 Task: Select Beauty. Add to cart, from Victoria''s Secret_x000D_
 for 3451 Chapel Oaks Dr, Unit 404, Building 4, Coppell, Texas 75019, Cell Number 6807042056, following items : Fine Fragrance Mist Bare (8.4 oz)_x000D_
 - 1, Fine Fragrance Mist Tease Candy Noir (8.4 oz)_x000D_
 - 1, Fine Fragrance Mist Bare (8.4 oz)_x000D_
 - 1, Victoria''s Secret Lacie Hiphugger Sweet Praline Panty (Medium)_x000D_
 - 1, Fine Fragrance Lotion Bombshell Intense (8.4 oz)_x000D_
 - 2
Action: Mouse moved to (919, 103)
Screenshot: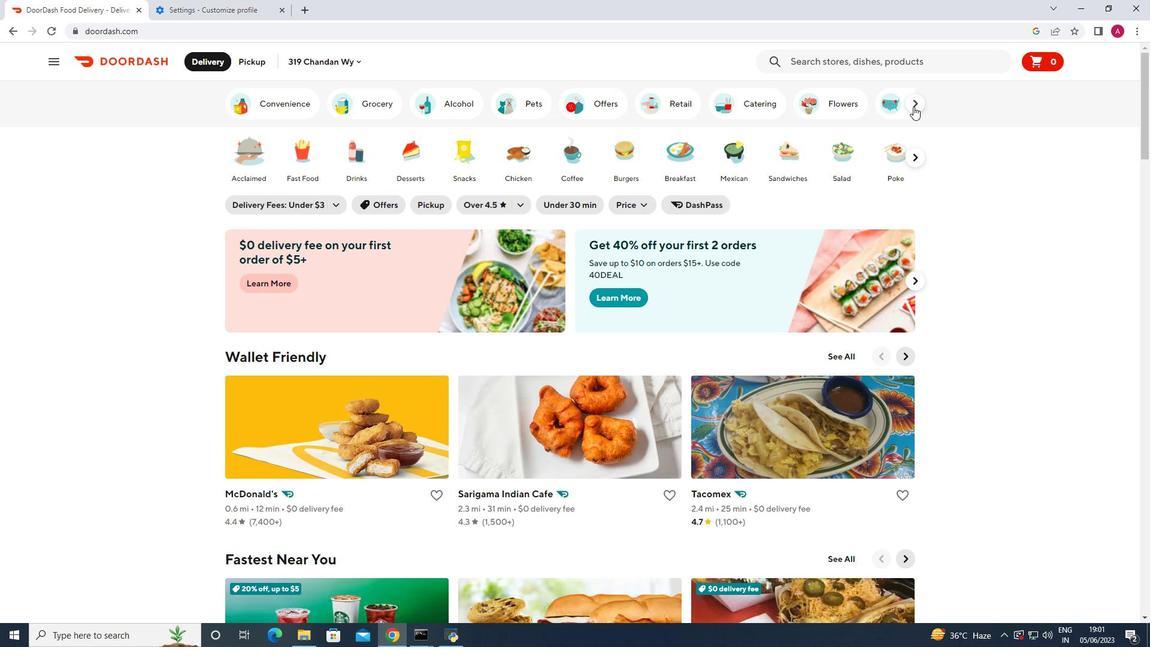 
Action: Mouse pressed left at (919, 103)
Screenshot: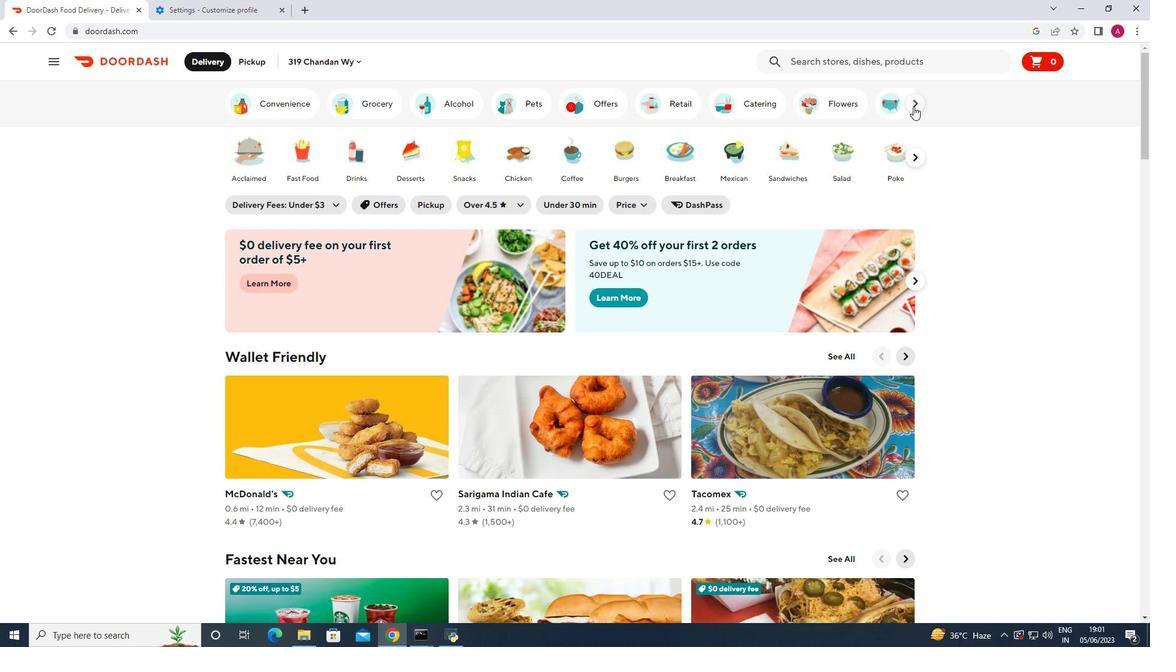 
Action: Mouse moved to (720, 97)
Screenshot: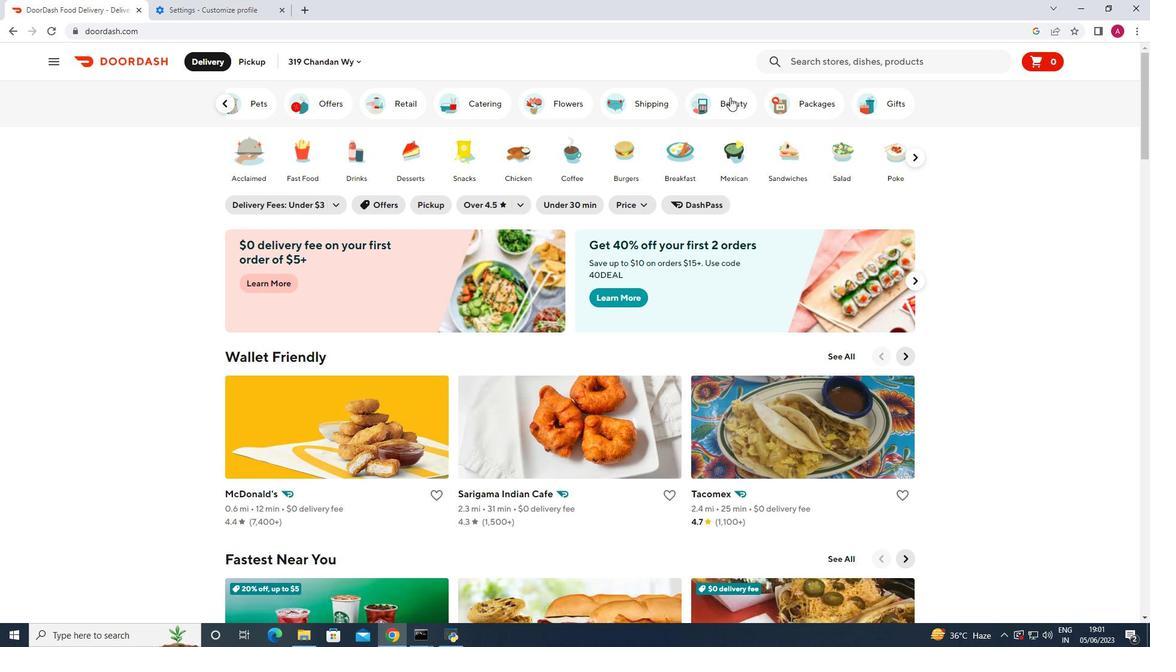 
Action: Mouse pressed left at (720, 97)
Screenshot: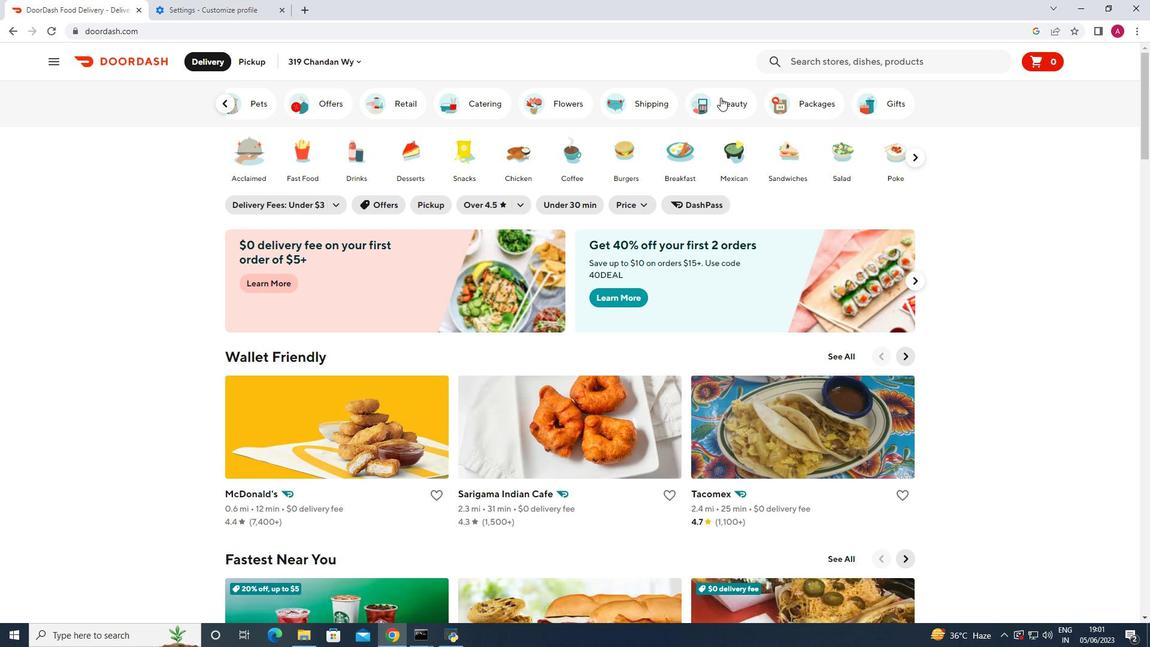 
Action: Mouse moved to (690, 101)
Screenshot: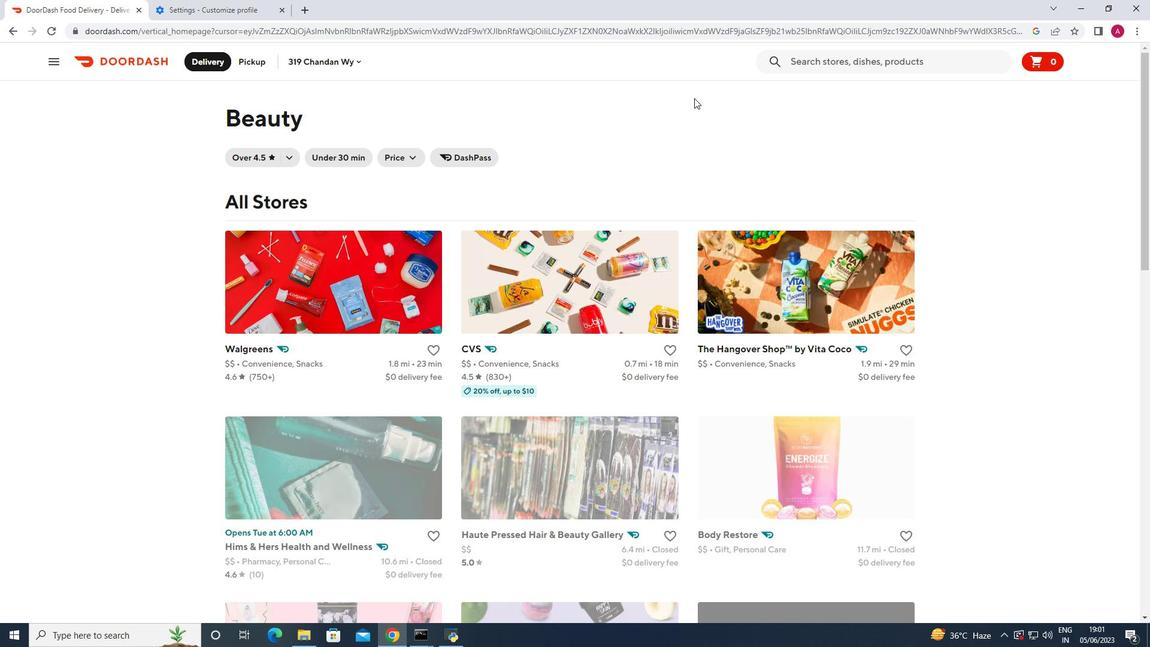 
Action: Mouse scrolled (690, 101) with delta (0, 0)
Screenshot: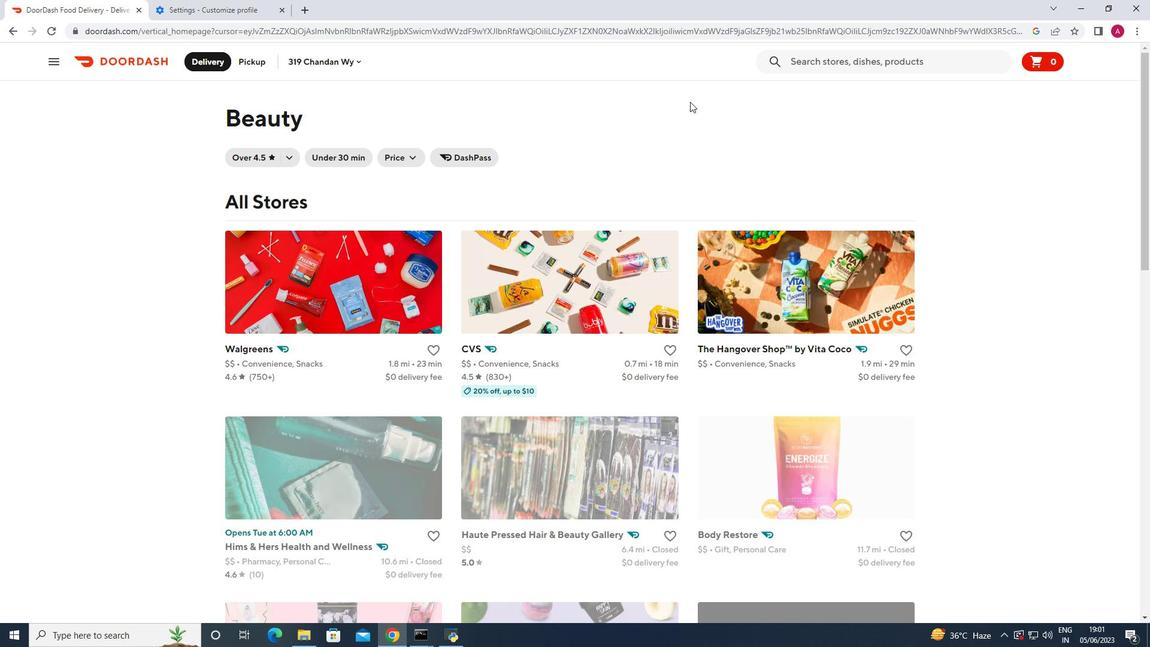 
Action: Mouse scrolled (690, 101) with delta (0, 0)
Screenshot: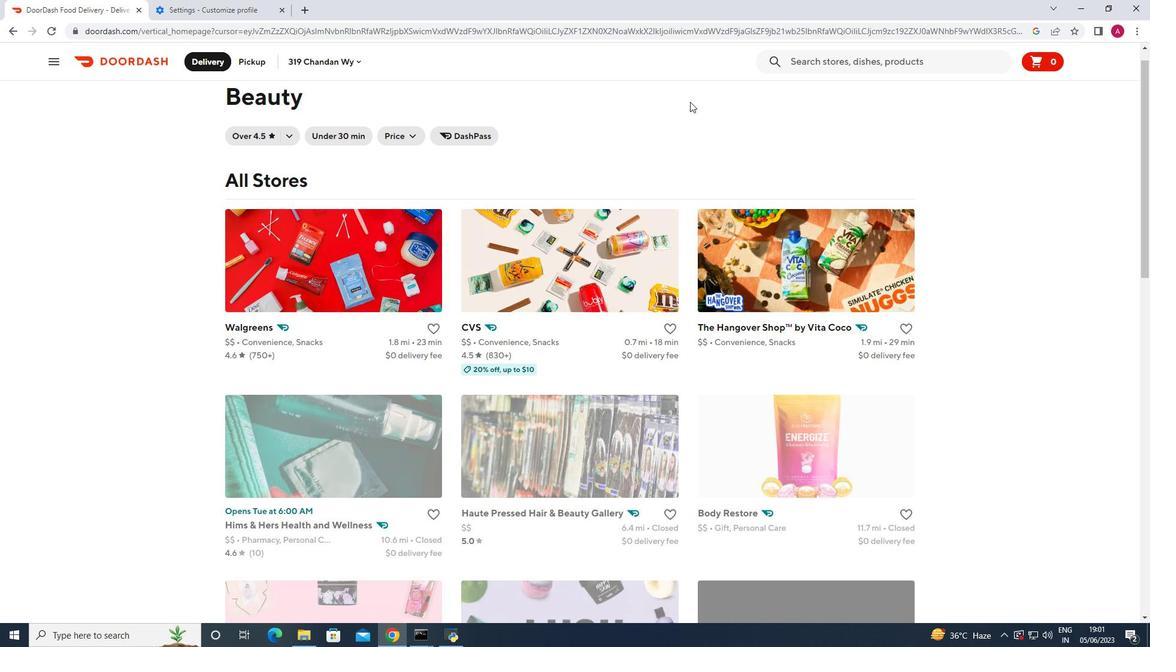 
Action: Mouse scrolled (690, 101) with delta (0, 0)
Screenshot: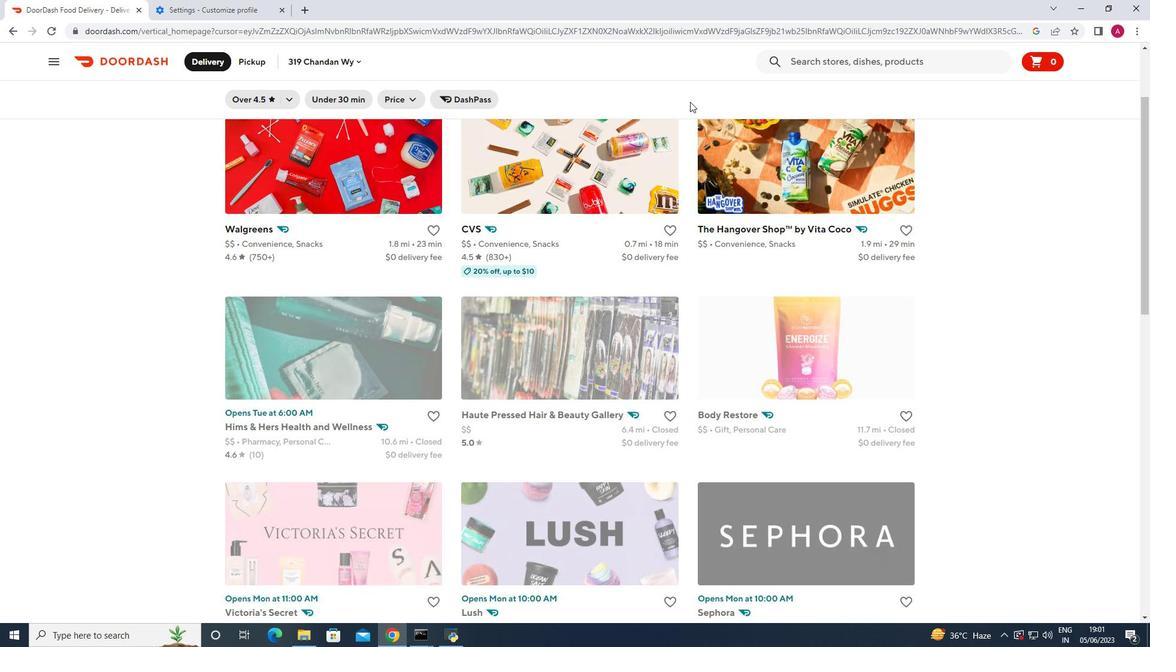 
Action: Mouse scrolled (690, 101) with delta (0, 0)
Screenshot: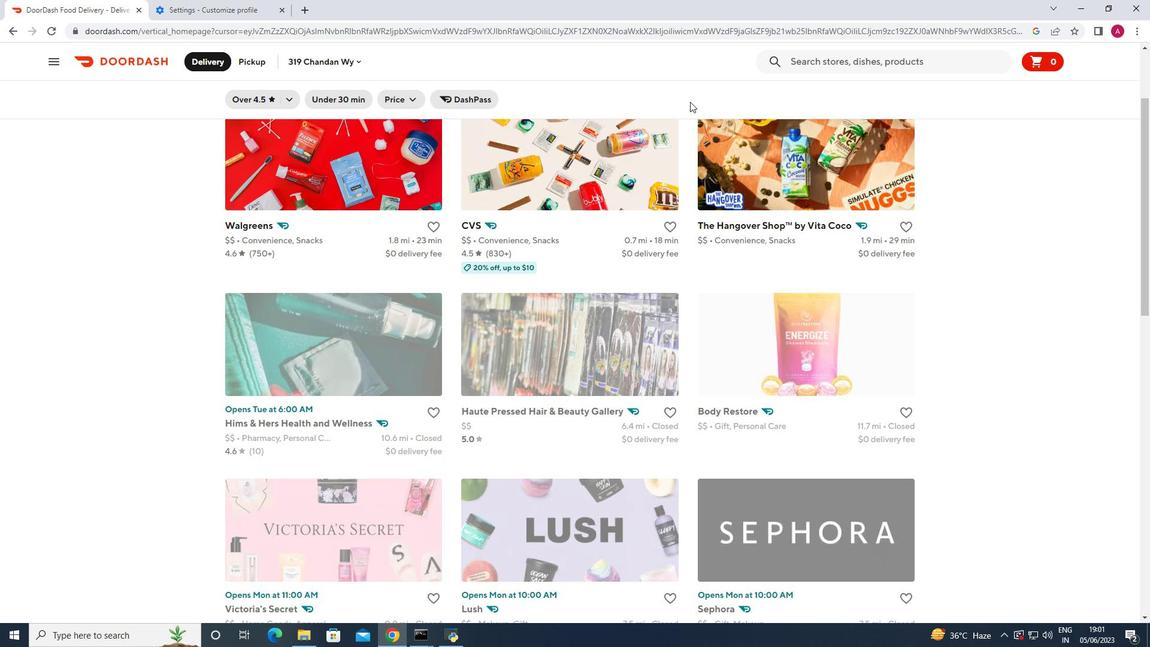 
Action: Mouse scrolled (690, 102) with delta (0, 0)
Screenshot: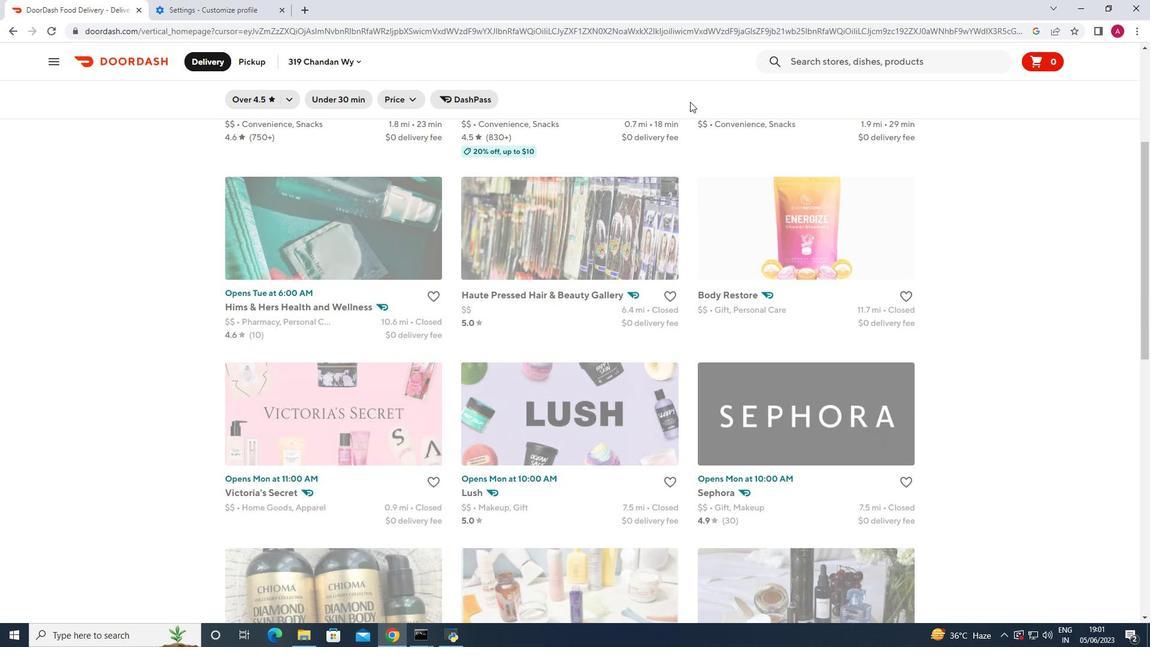 
Action: Mouse scrolled (690, 101) with delta (0, 0)
Screenshot: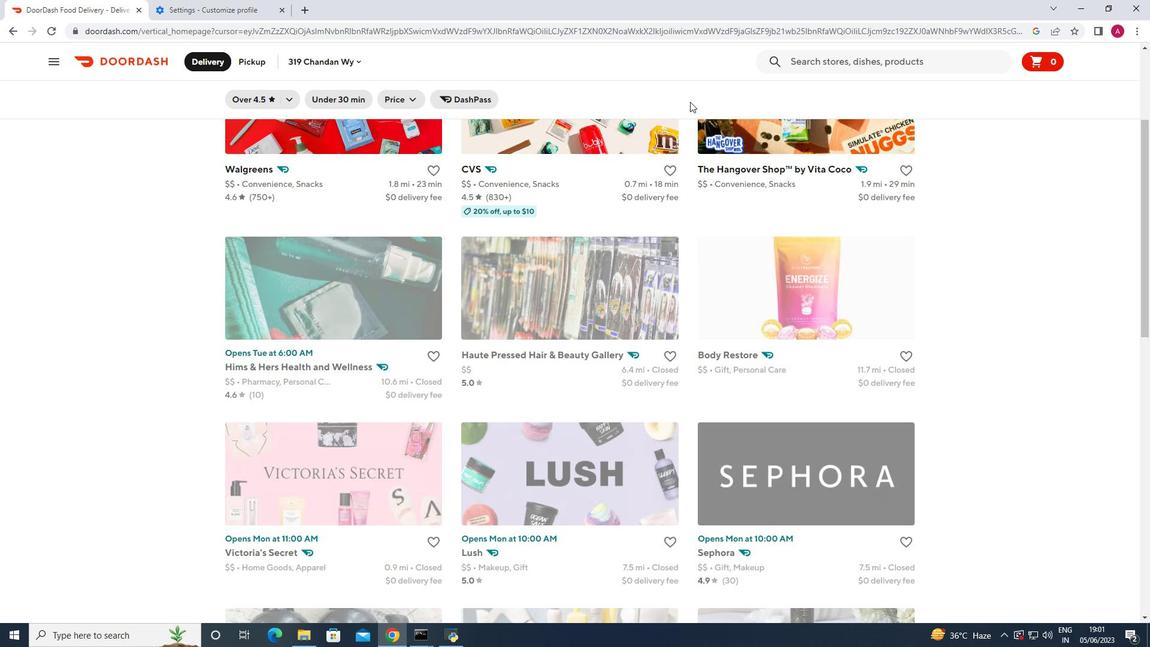 
Action: Mouse scrolled (690, 101) with delta (0, 0)
Screenshot: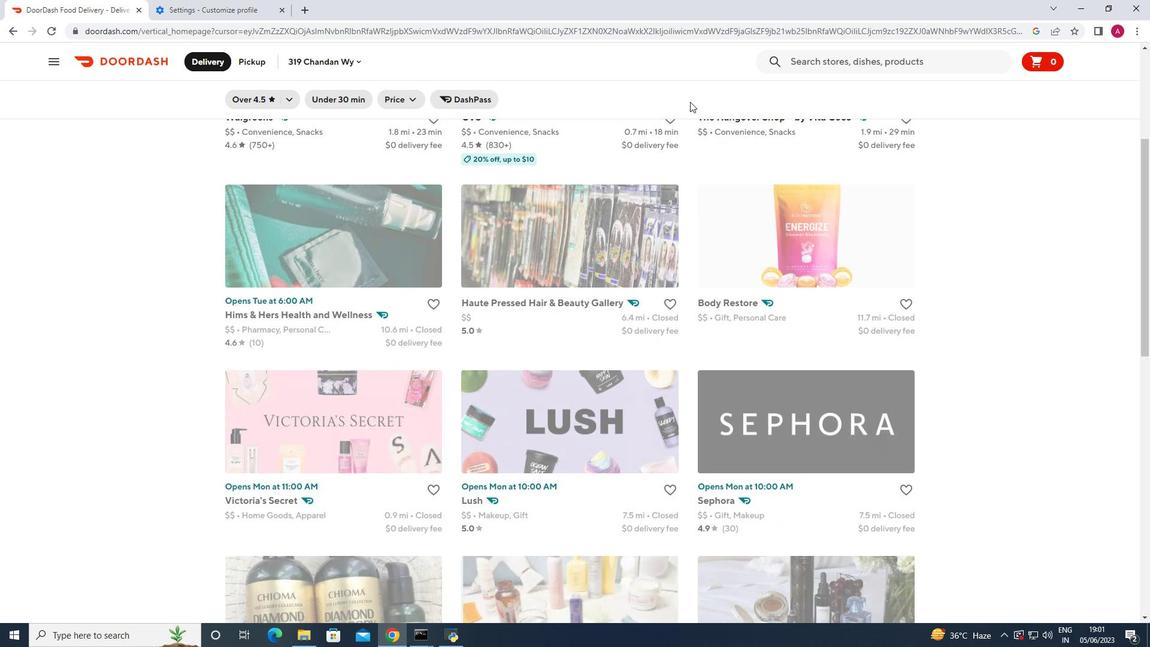 
Action: Mouse moved to (351, 371)
Screenshot: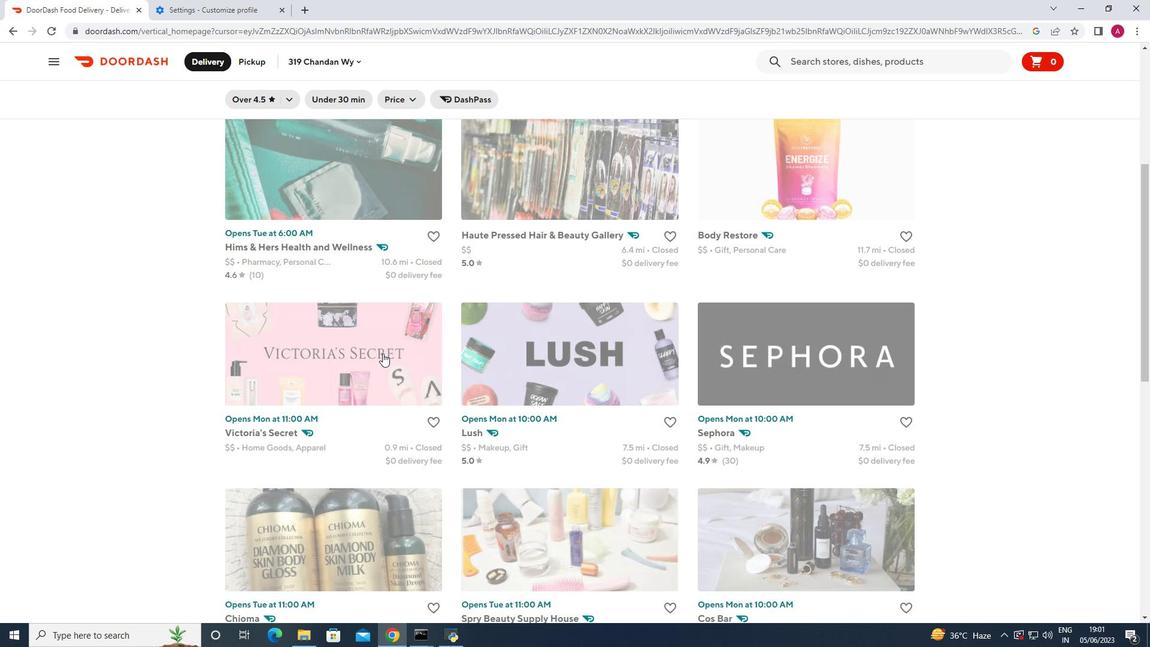 
Action: Mouse pressed left at (351, 371)
Screenshot: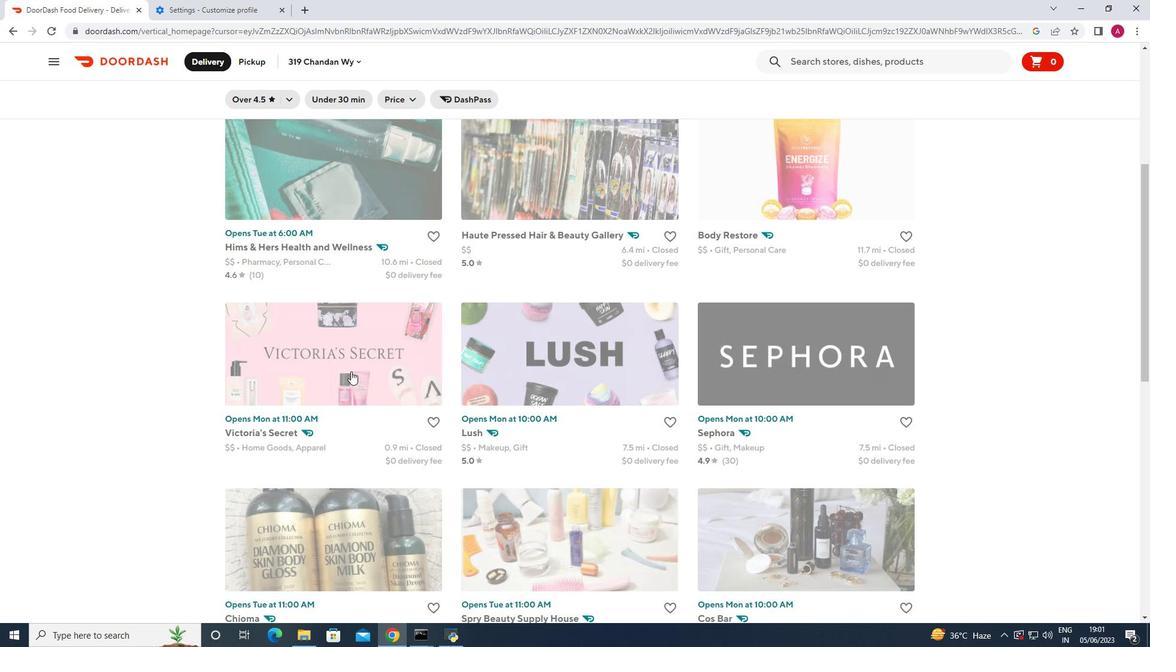 
Action: Mouse moved to (248, 61)
Screenshot: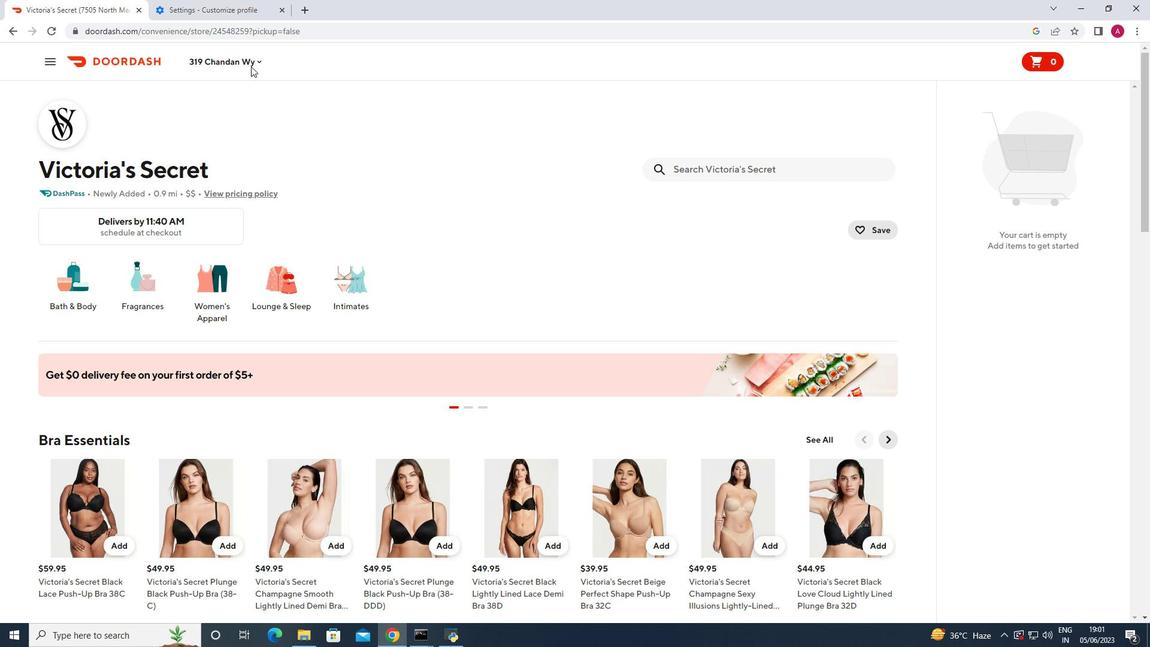 
Action: Mouse pressed left at (248, 61)
Screenshot: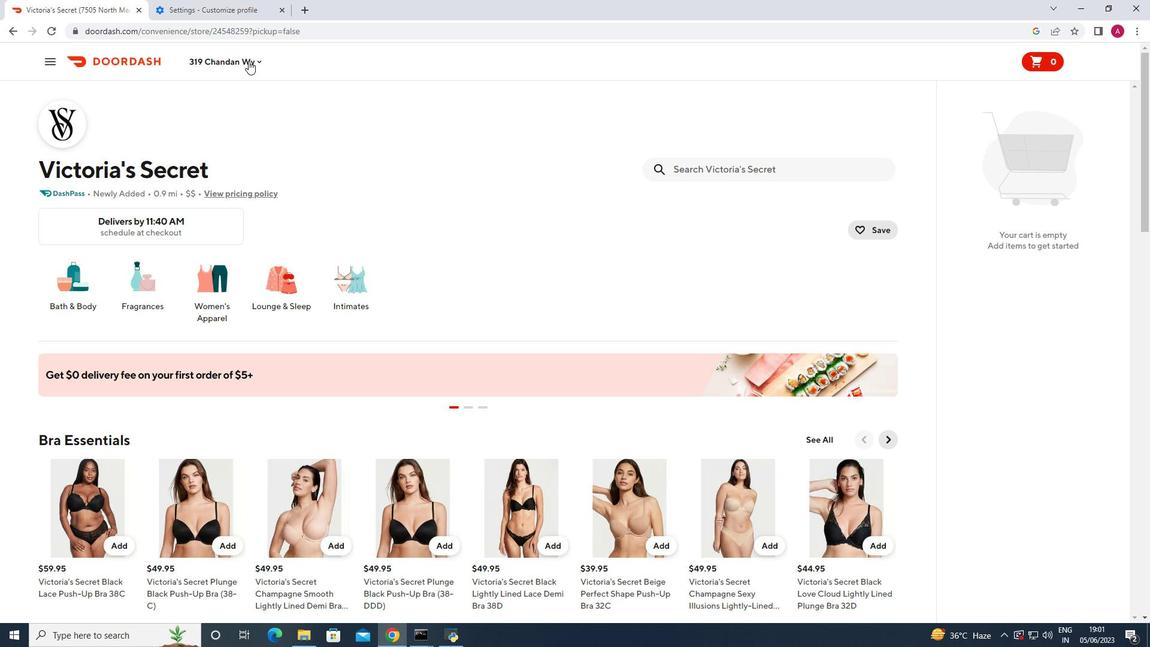 
Action: Mouse moved to (235, 109)
Screenshot: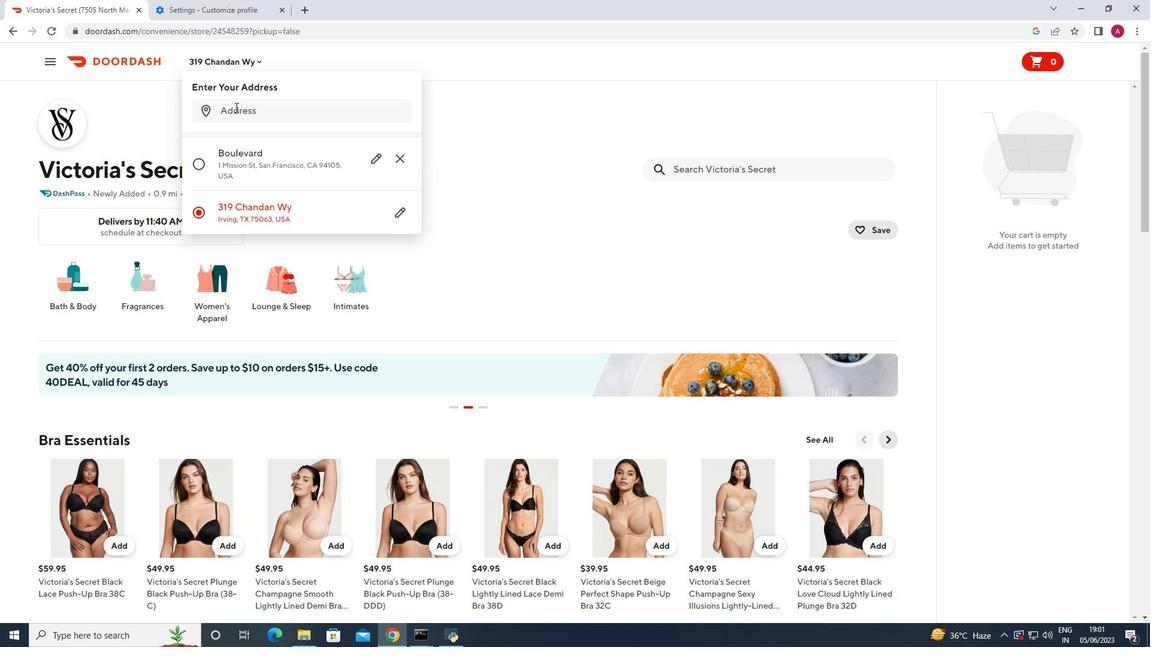 
Action: Mouse pressed left at (235, 109)
Screenshot: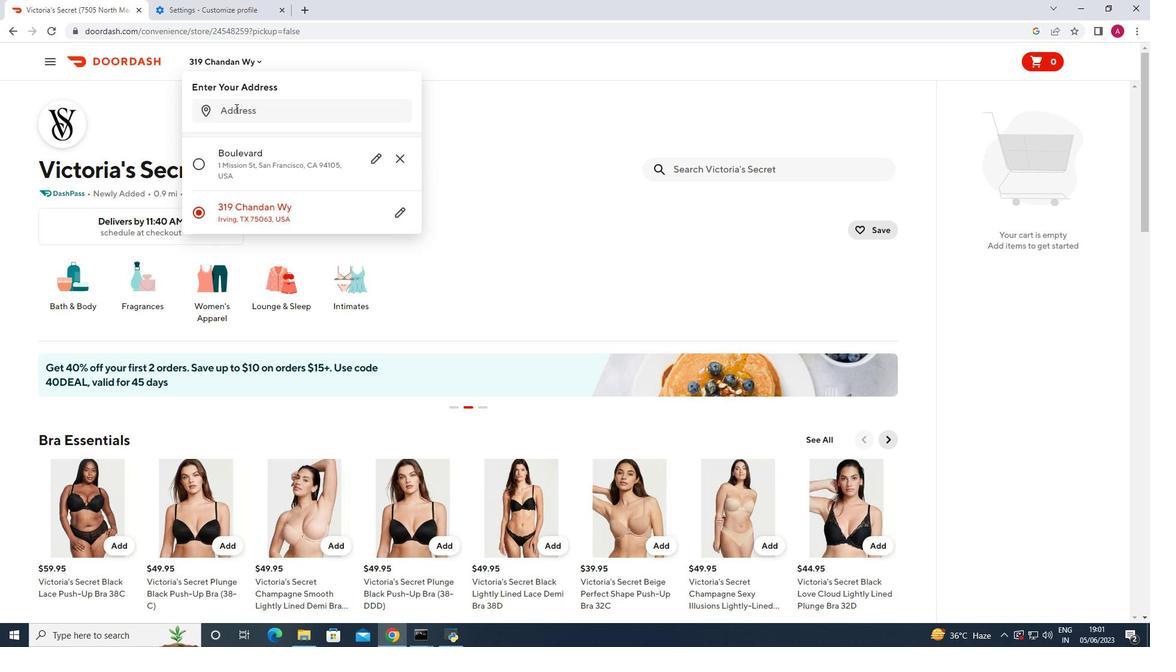 
Action: Key pressed 3451<Key.space>chapel<Key.space>oaks<Key.space>dr<Key.space>unit<Key.space>404<Key.space><Key.enter>
Screenshot: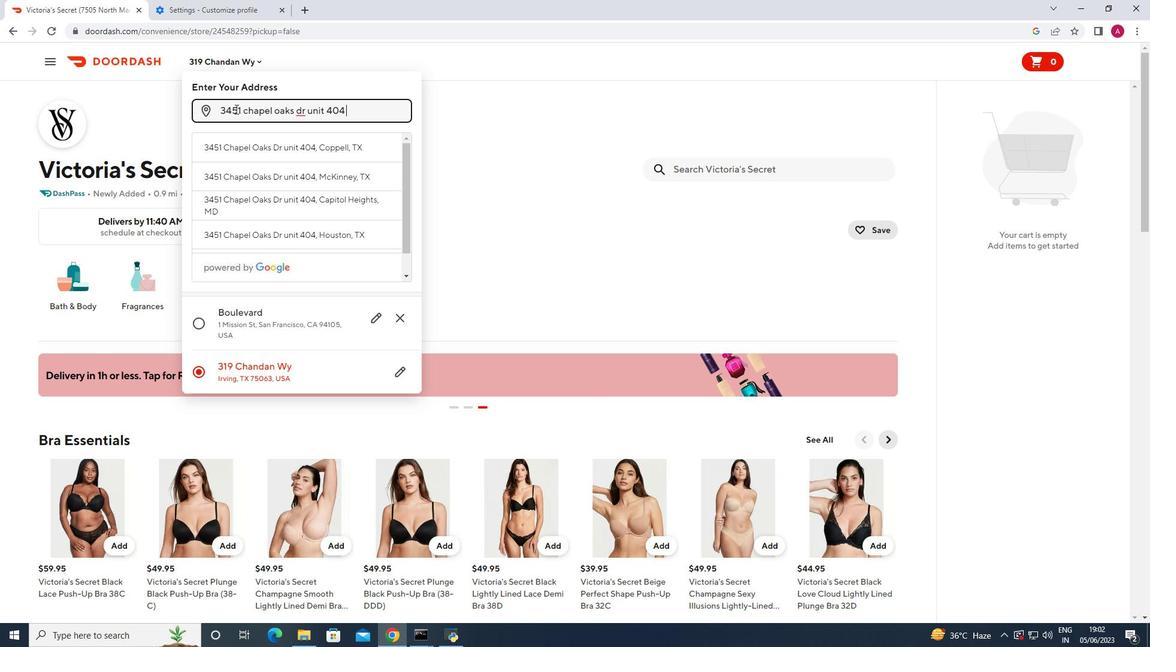 
Action: Mouse moved to (342, 454)
Screenshot: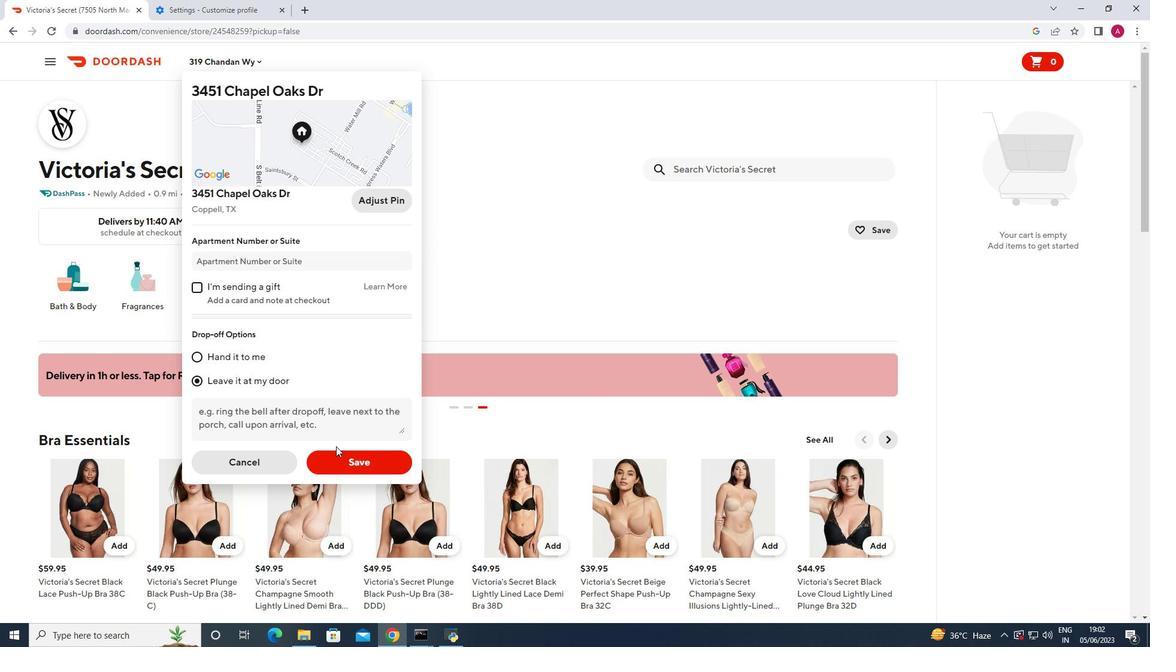 
Action: Mouse pressed left at (342, 454)
Screenshot: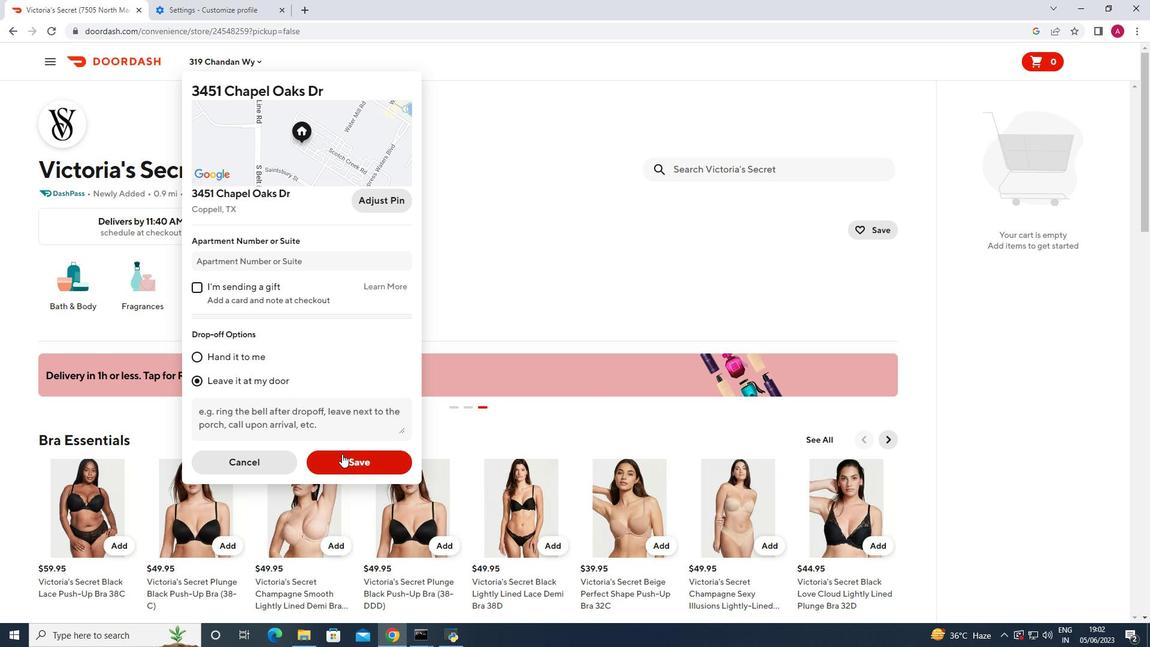 
Action: Mouse moved to (739, 170)
Screenshot: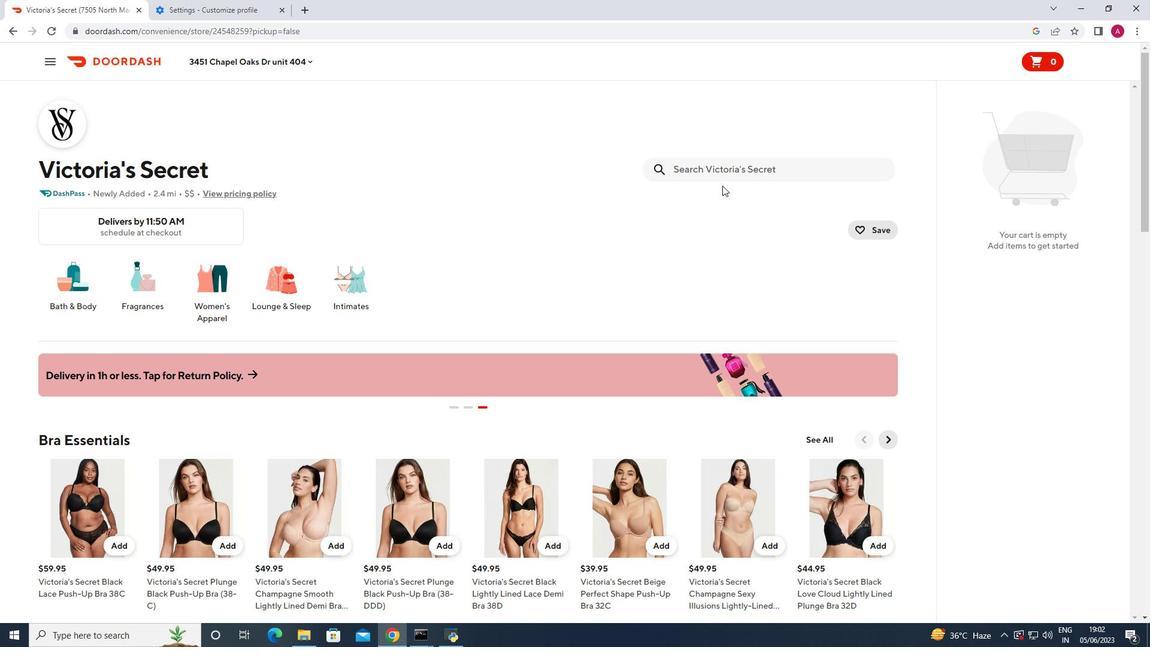 
Action: Mouse pressed left at (739, 170)
Screenshot: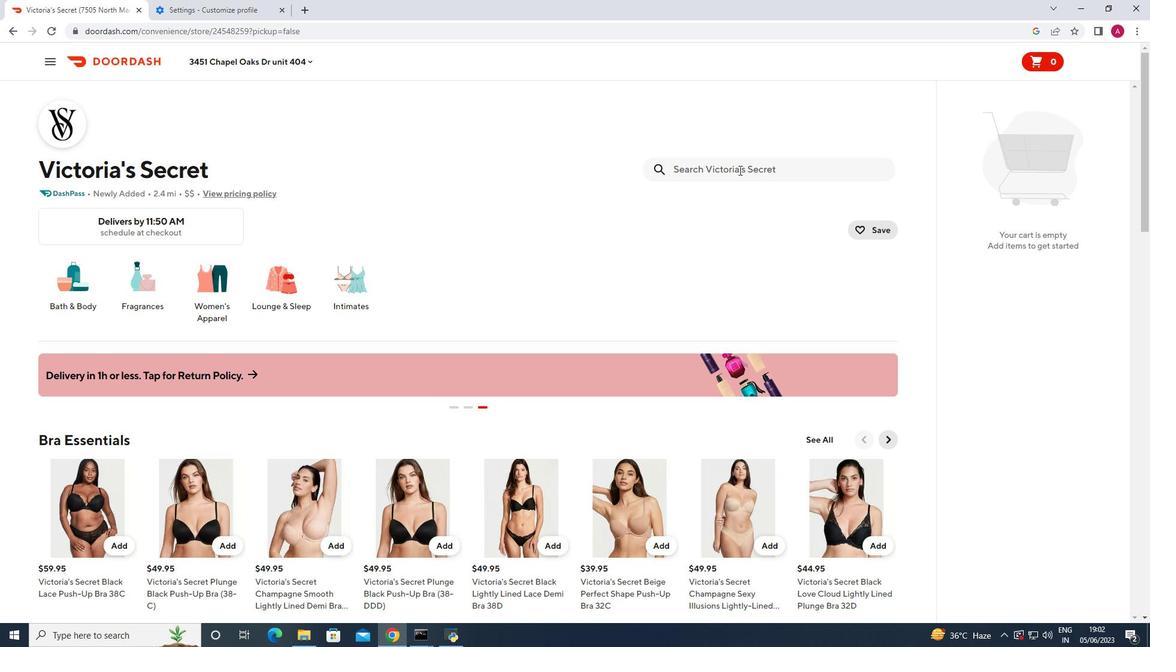 
Action: Mouse moved to (738, 170)
Screenshot: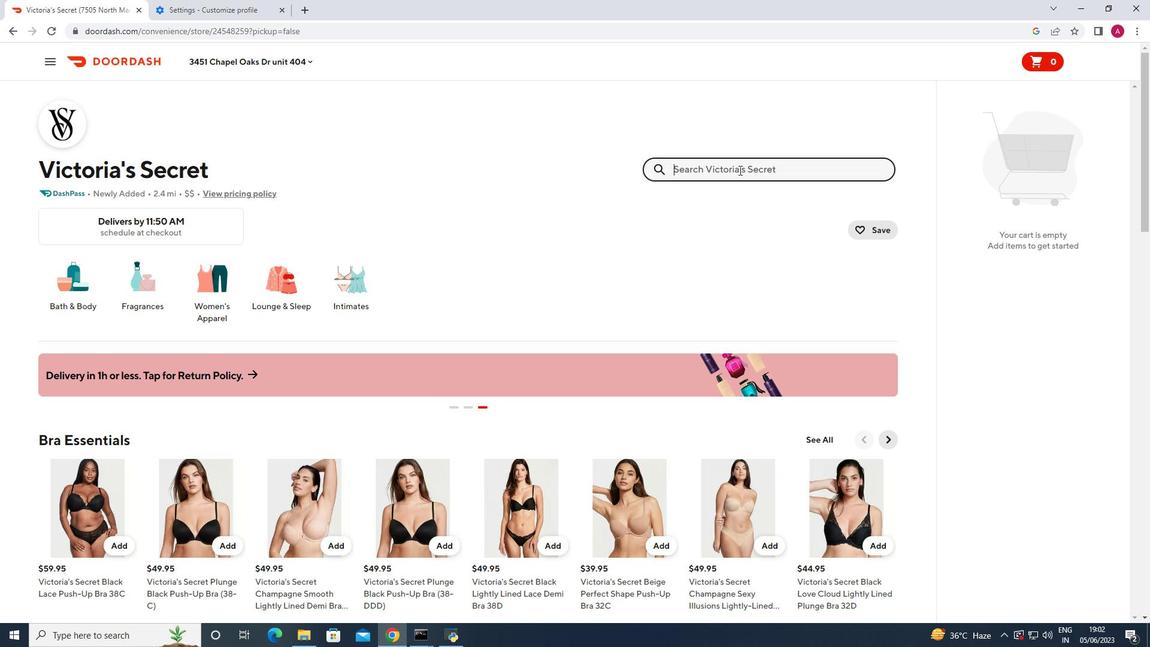 
Action: Key pressed fine<Key.space>fragrance<Key.space>mist<Key.space>bare<Key.enter>
Screenshot: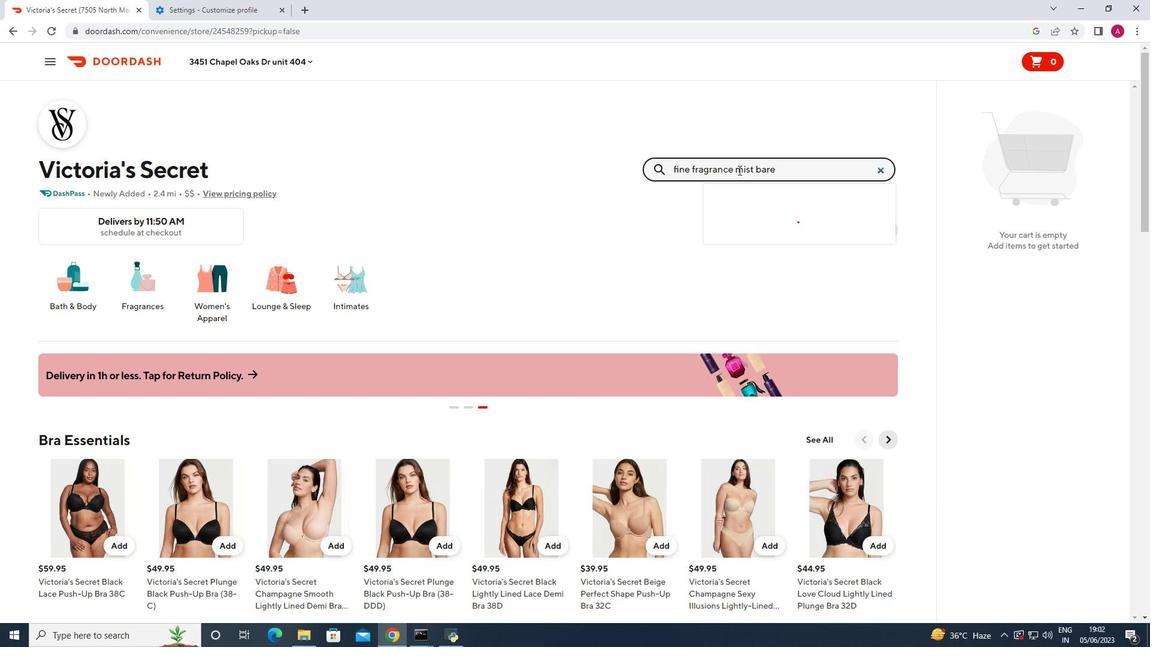 
Action: Mouse moved to (120, 287)
Screenshot: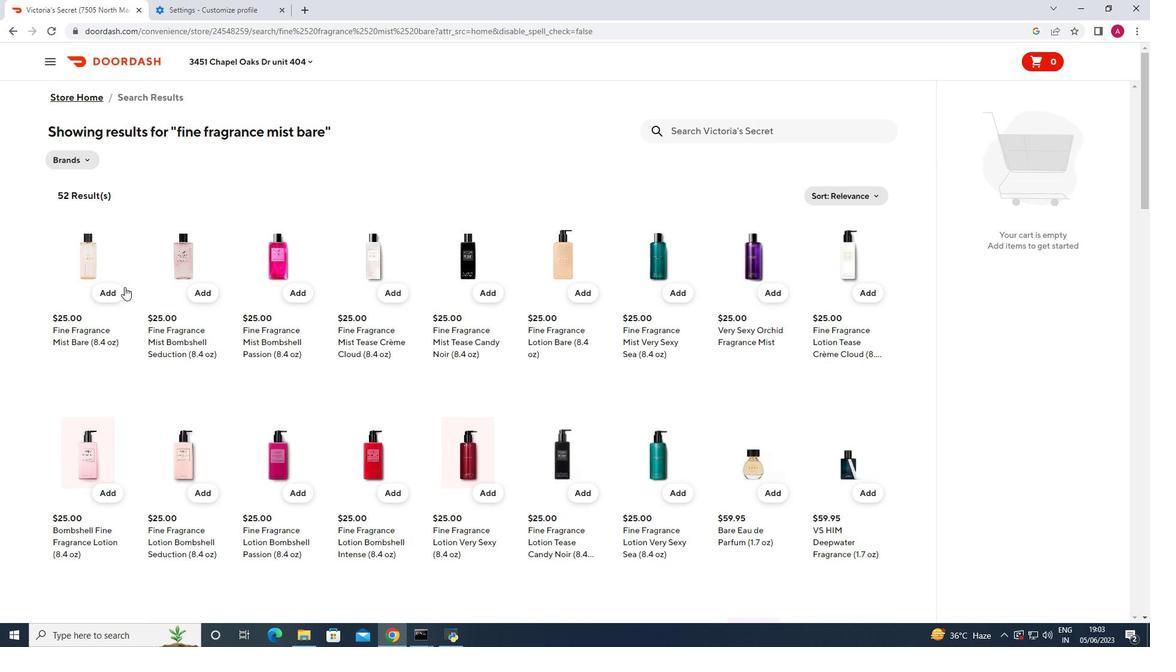 
Action: Mouse pressed left at (120, 287)
Screenshot: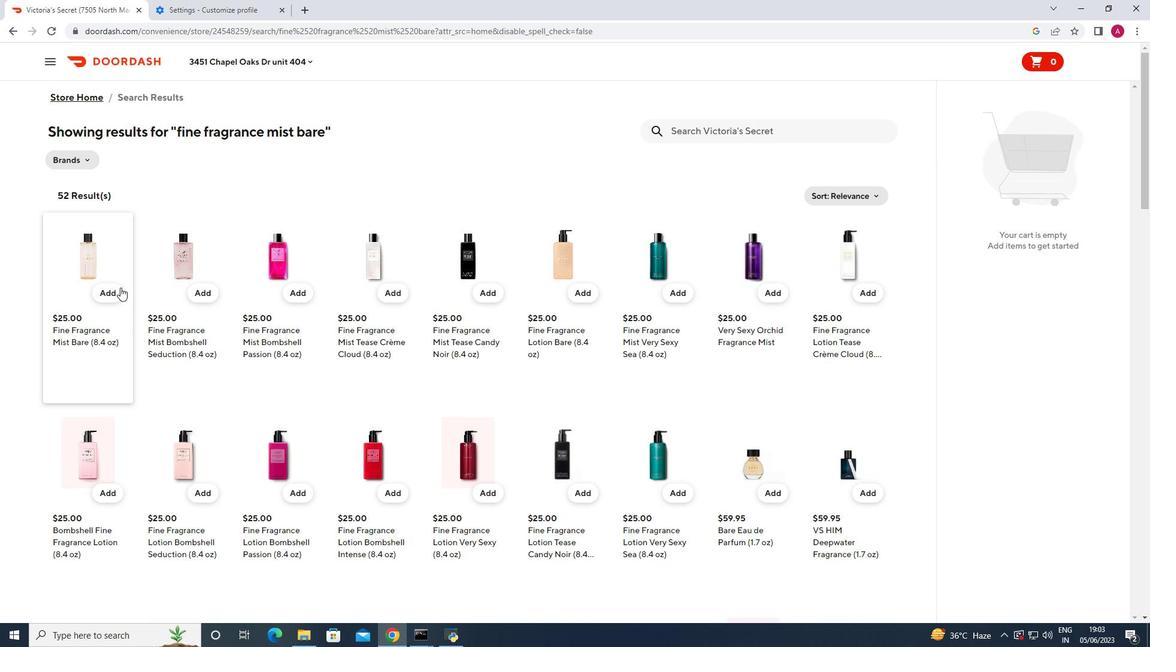 
Action: Mouse moved to (738, 125)
Screenshot: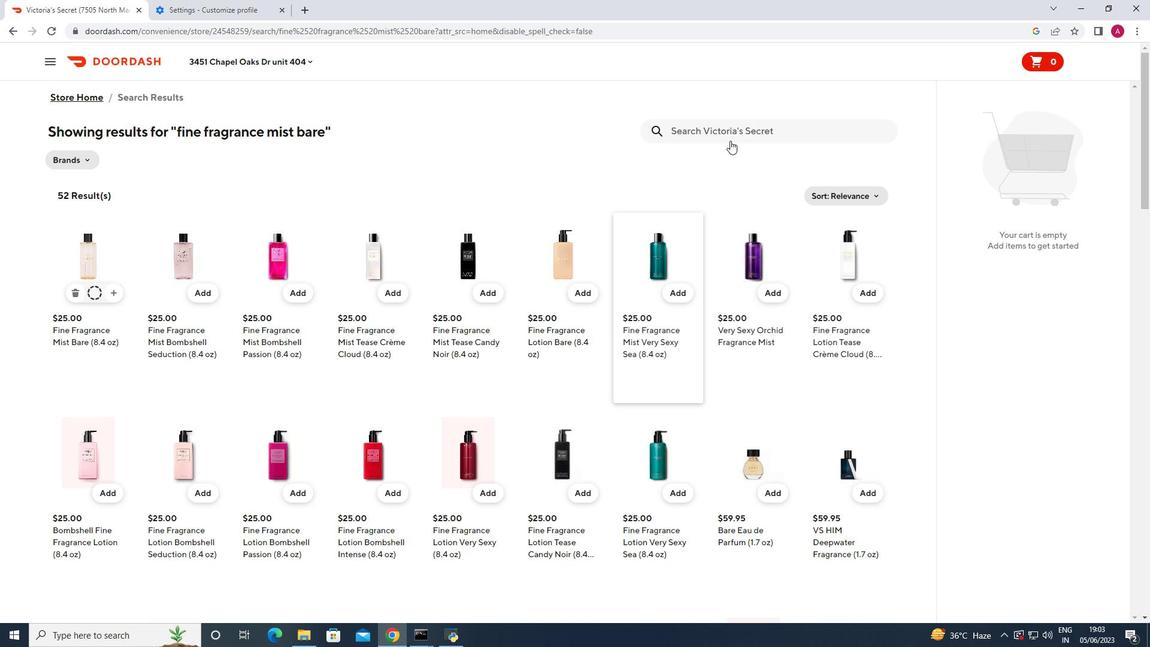 
Action: Mouse pressed left at (738, 125)
Screenshot: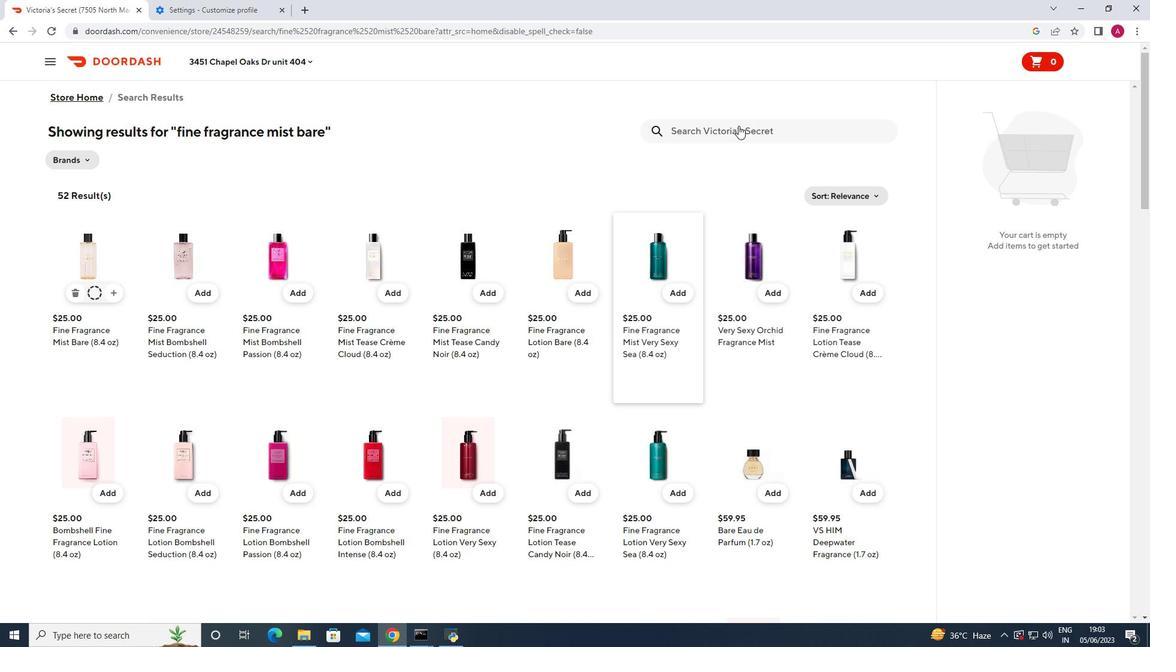 
Action: Key pressed fine<Key.space>fragrance<Key.space>mist<Key.space>tease<Key.space>candy<Key.space>noir<Key.enter>
Screenshot: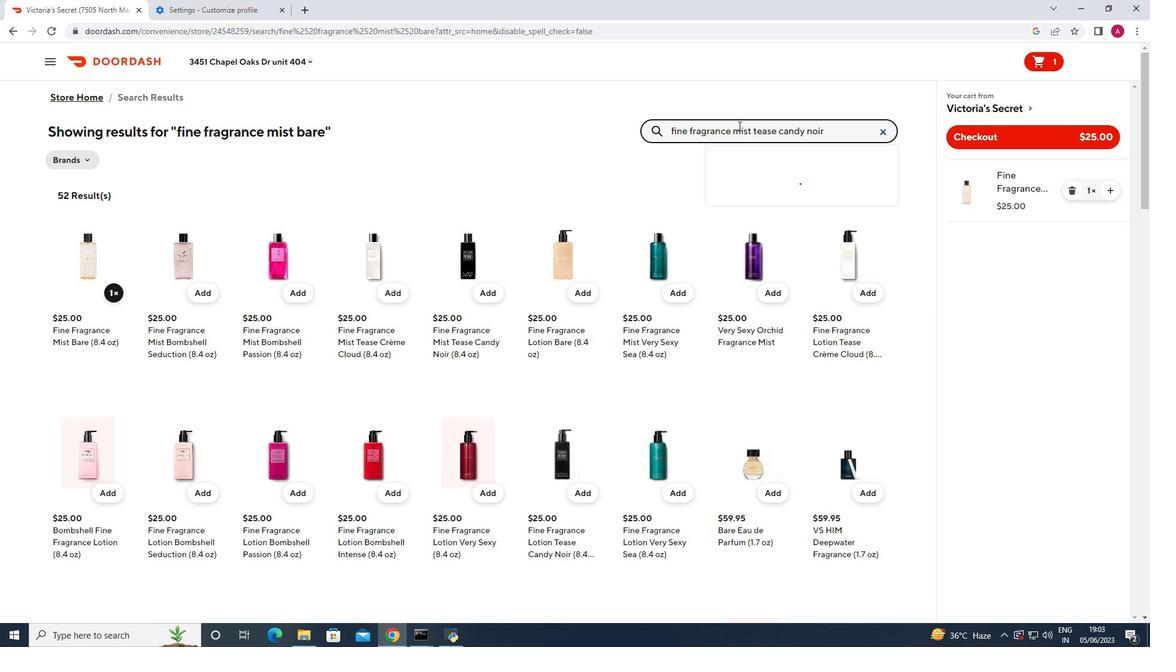 
Action: Mouse moved to (100, 296)
Screenshot: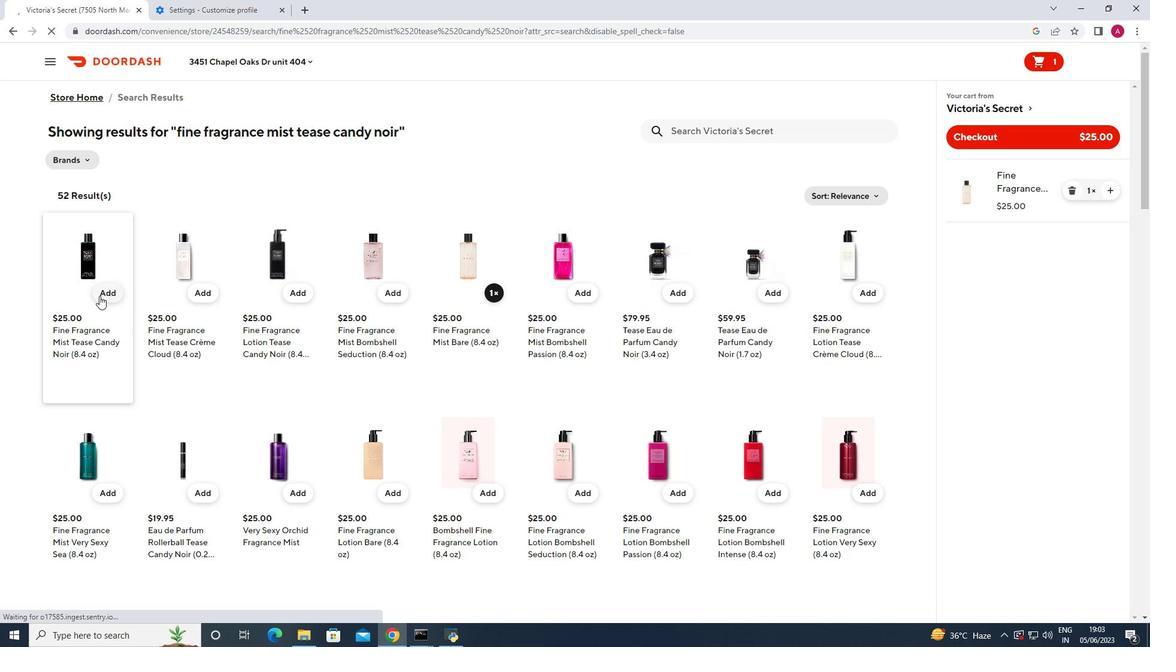 
Action: Mouse pressed left at (100, 296)
Screenshot: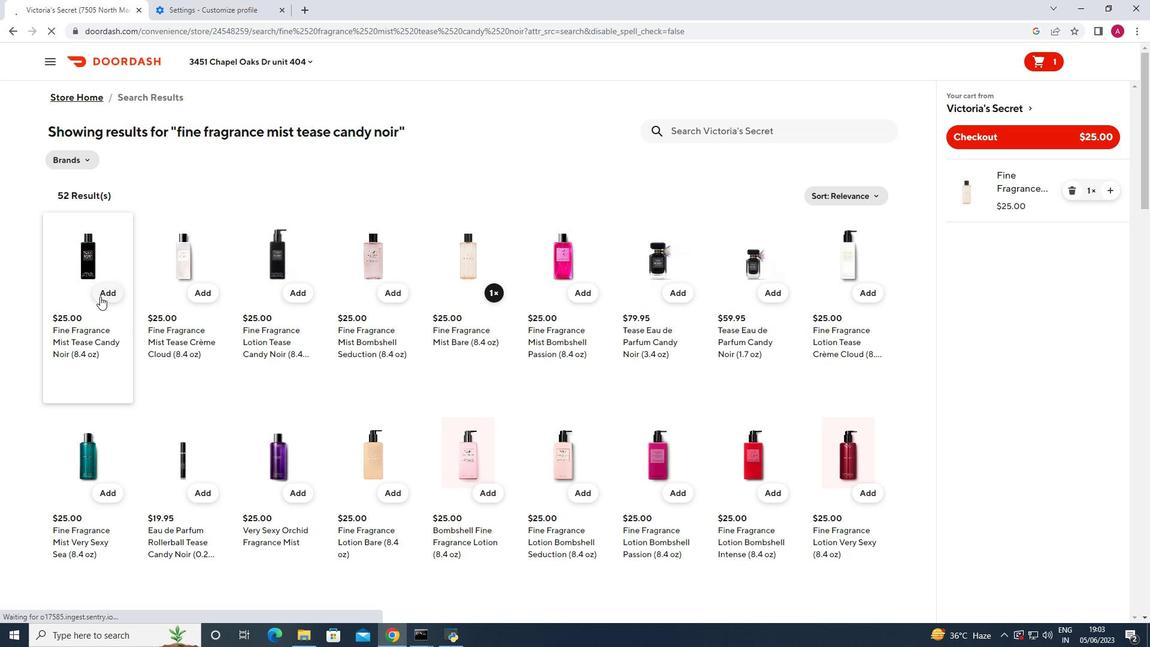 
Action: Mouse moved to (716, 129)
Screenshot: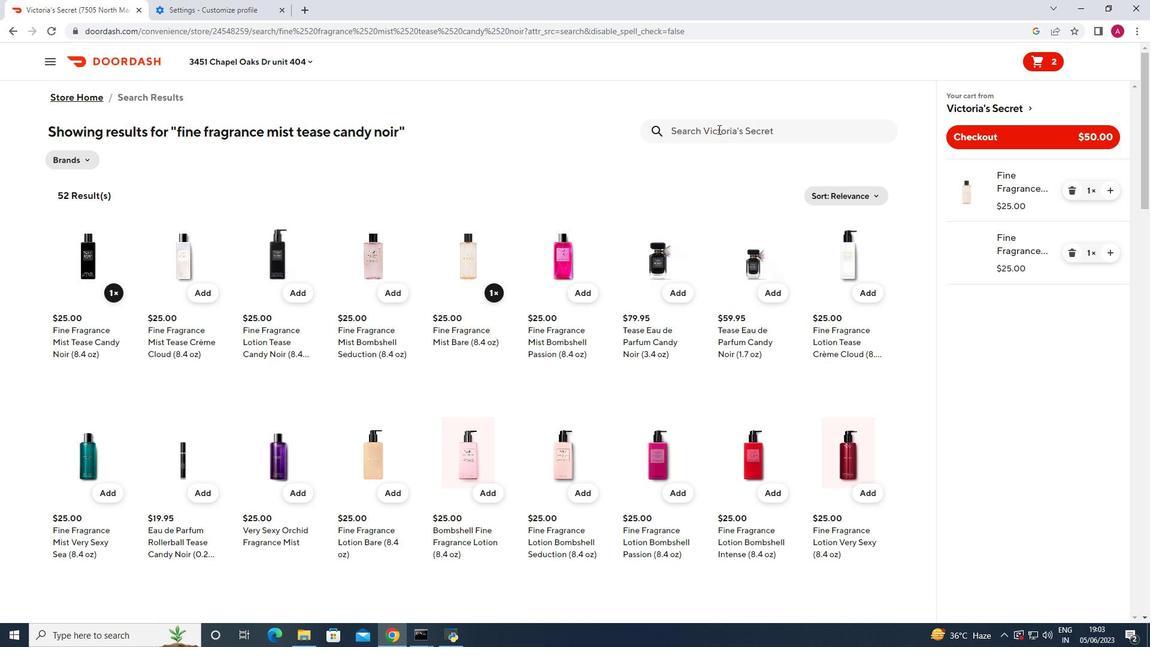 
Action: Mouse pressed left at (716, 129)
Screenshot: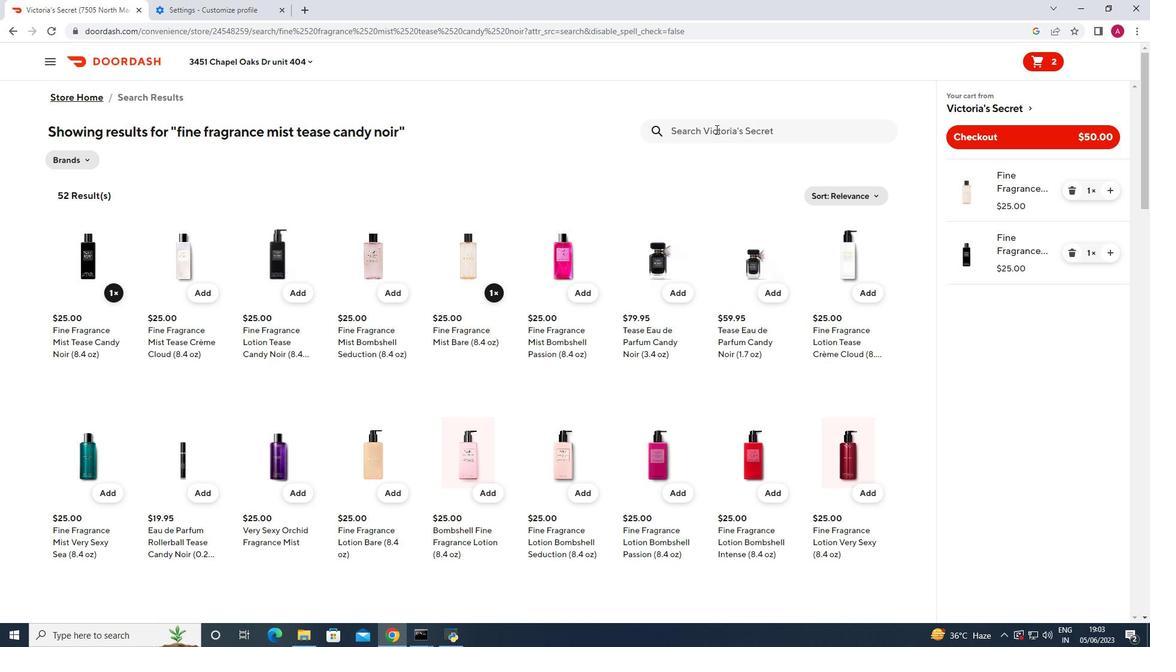 
Action: Key pressed fine<Key.space>fragrance<Key.space>mist<Key.space>bare<Key.enter>
Screenshot: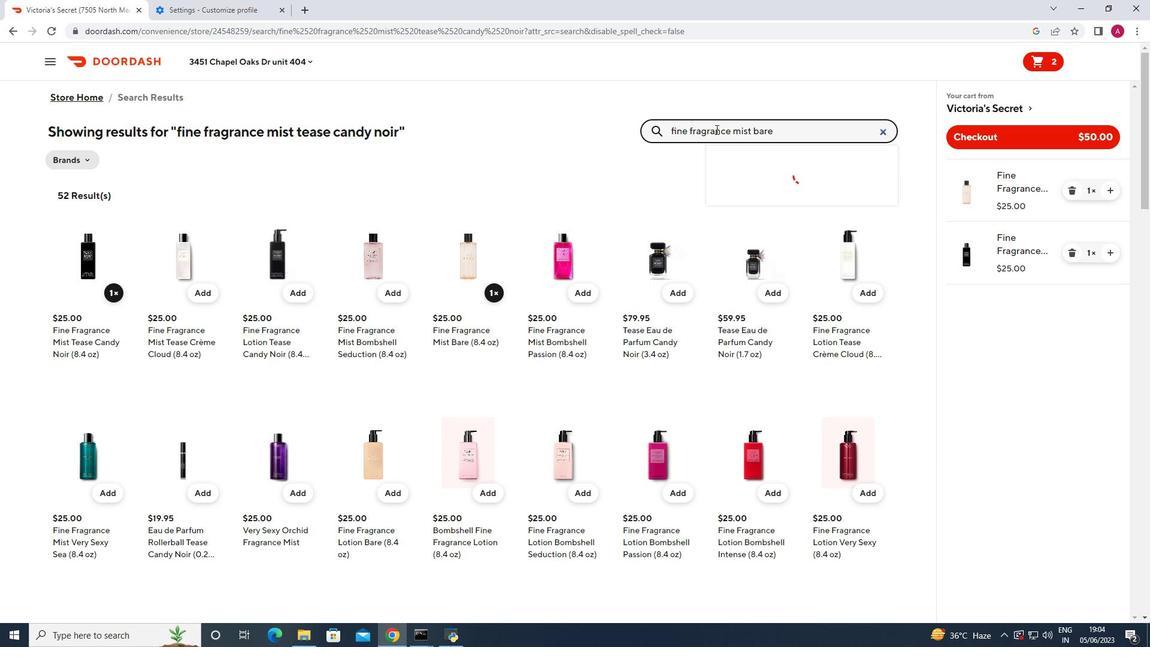 
Action: Mouse moved to (112, 290)
Screenshot: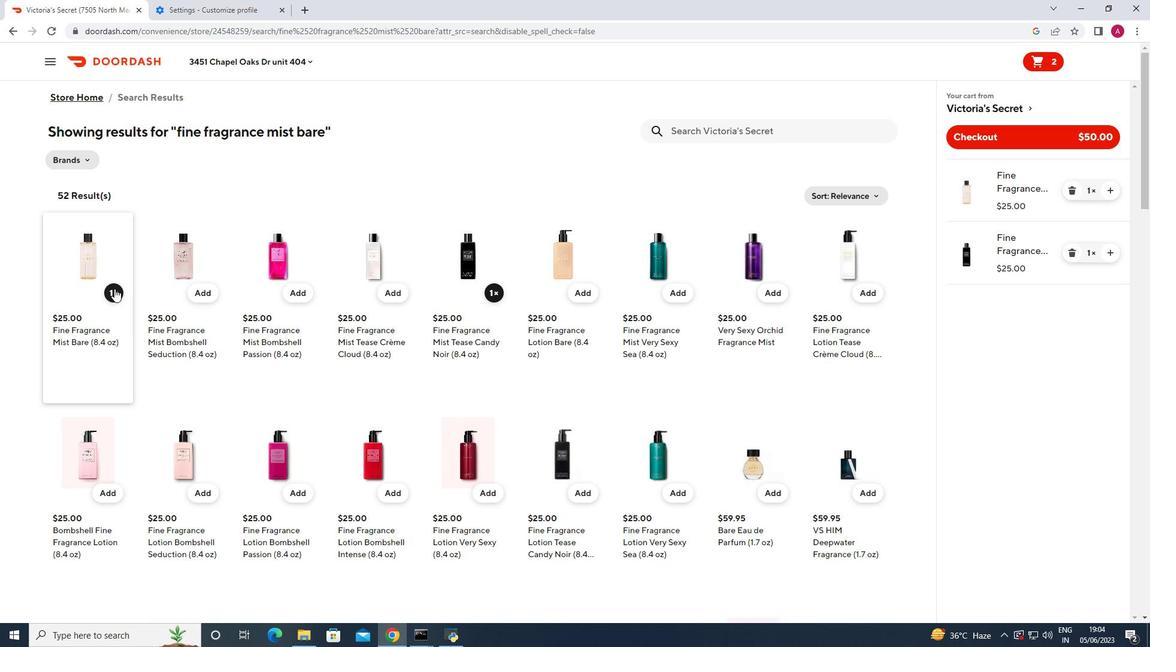 
Action: Mouse pressed left at (112, 290)
Screenshot: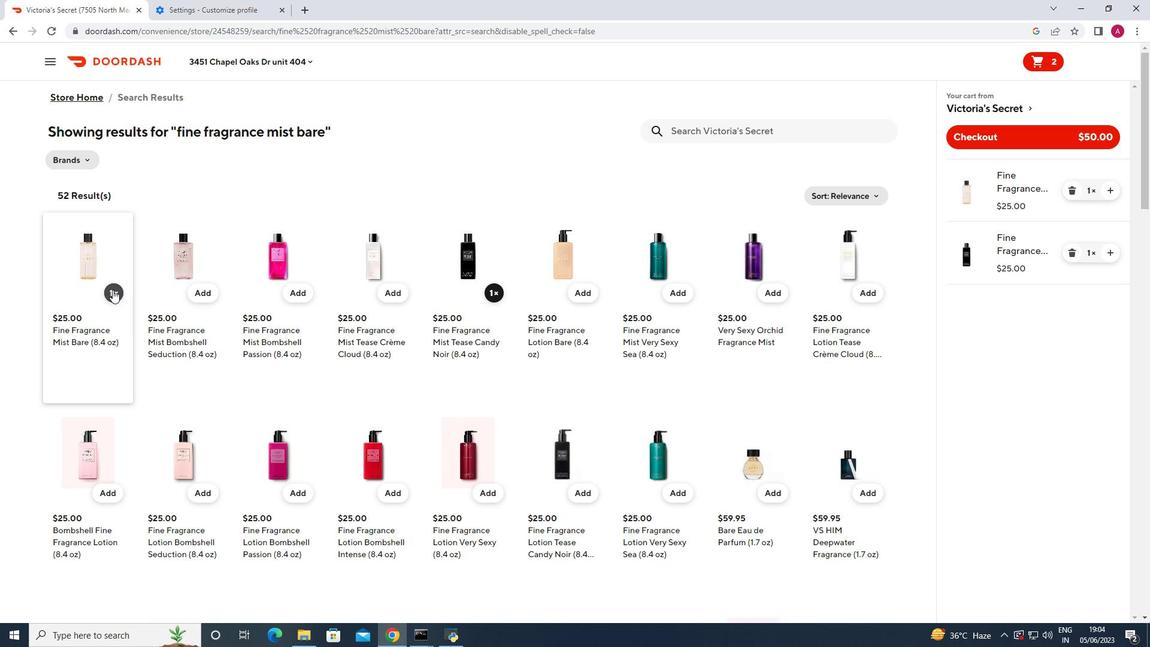 
Action: Mouse pressed left at (112, 290)
Screenshot: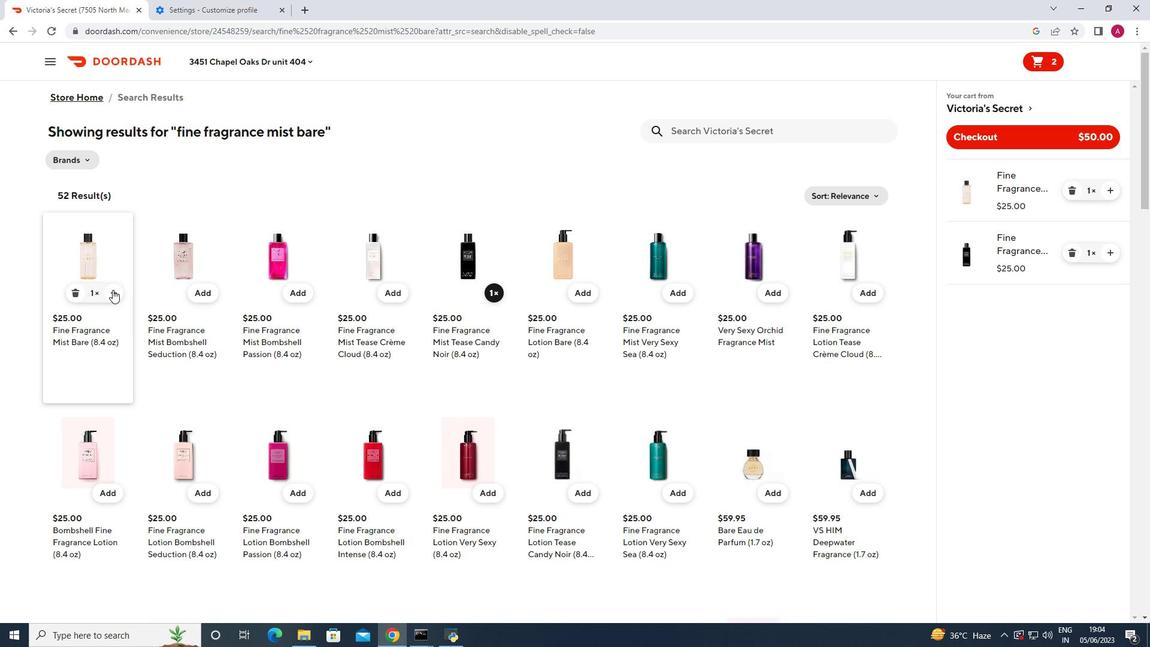 
Action: Mouse moved to (684, 131)
Screenshot: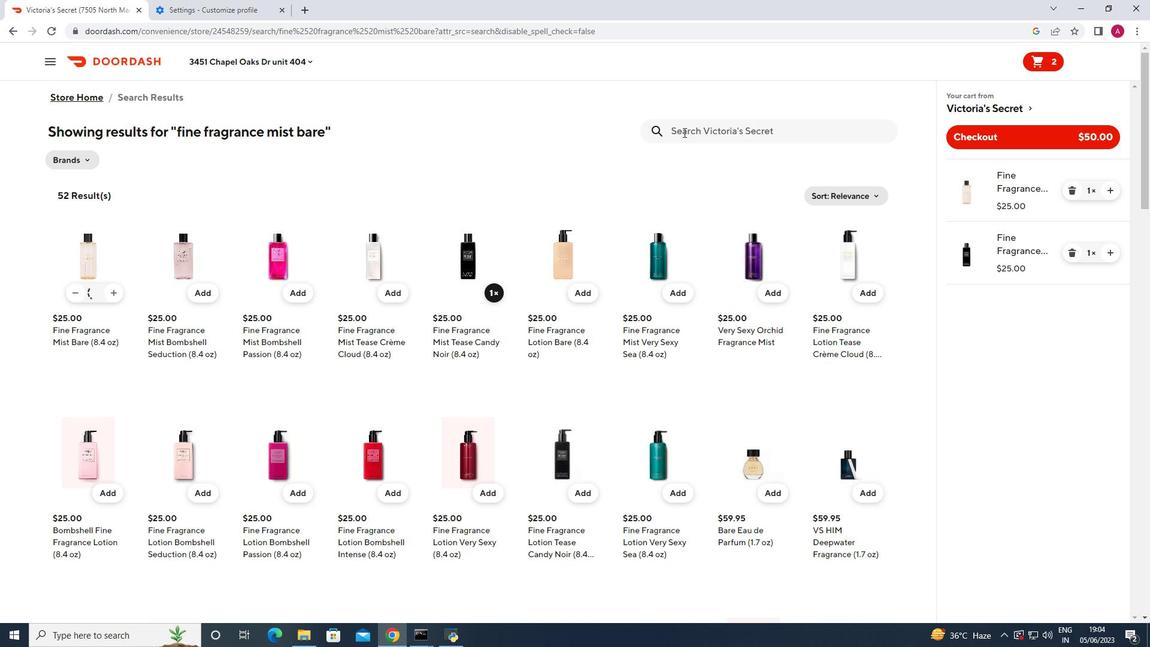 
Action: Mouse pressed left at (684, 131)
Screenshot: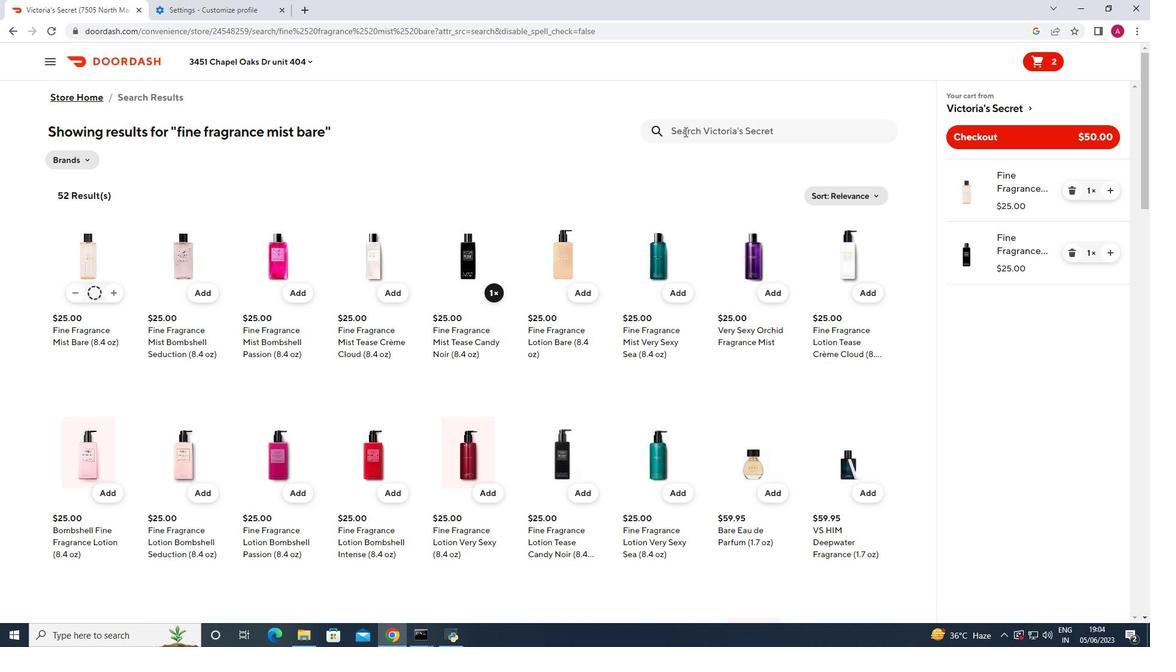 
Action: Key pressed victorias<Key.space>secret<Key.space>lacie<Key.space>hiphugger<Key.space>sweet<Key.space>pa<Key.backspace>raline<Key.space>panty<Key.space><Key.enter>
Screenshot: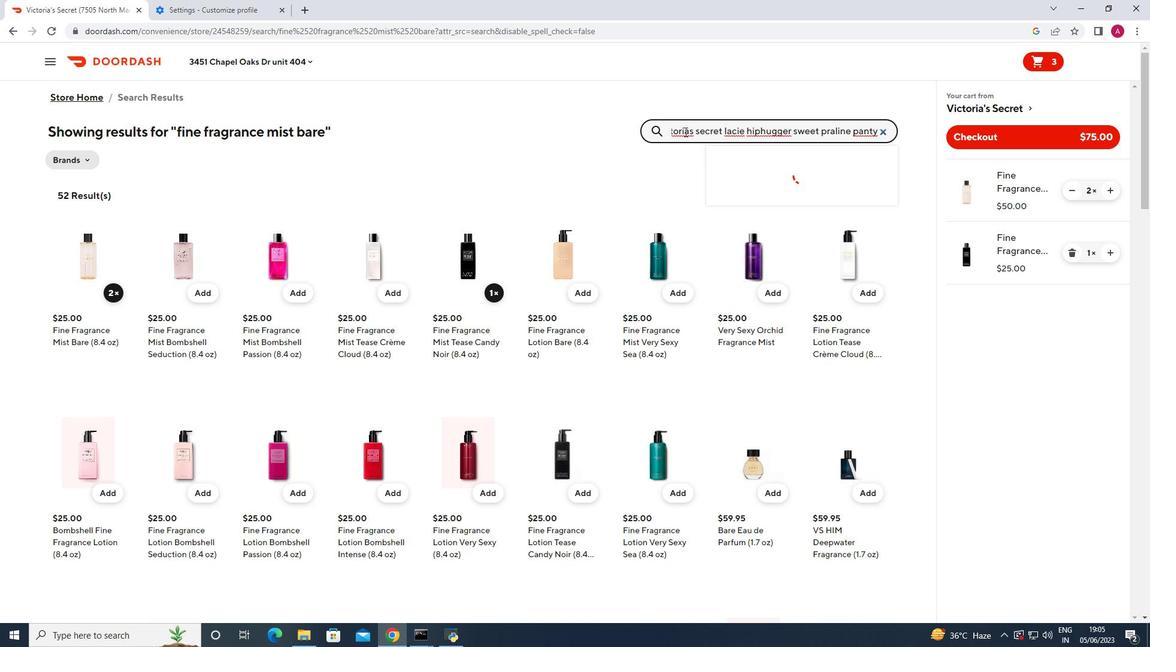 
Action: Mouse moved to (104, 294)
Screenshot: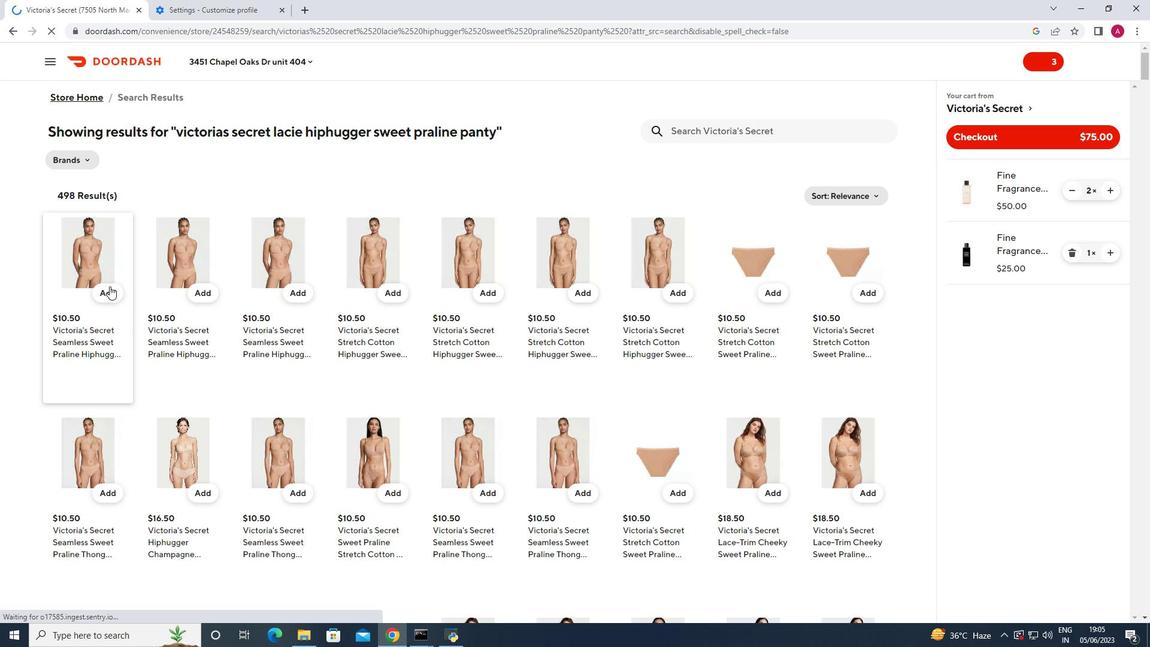 
Action: Mouse pressed left at (104, 294)
Screenshot: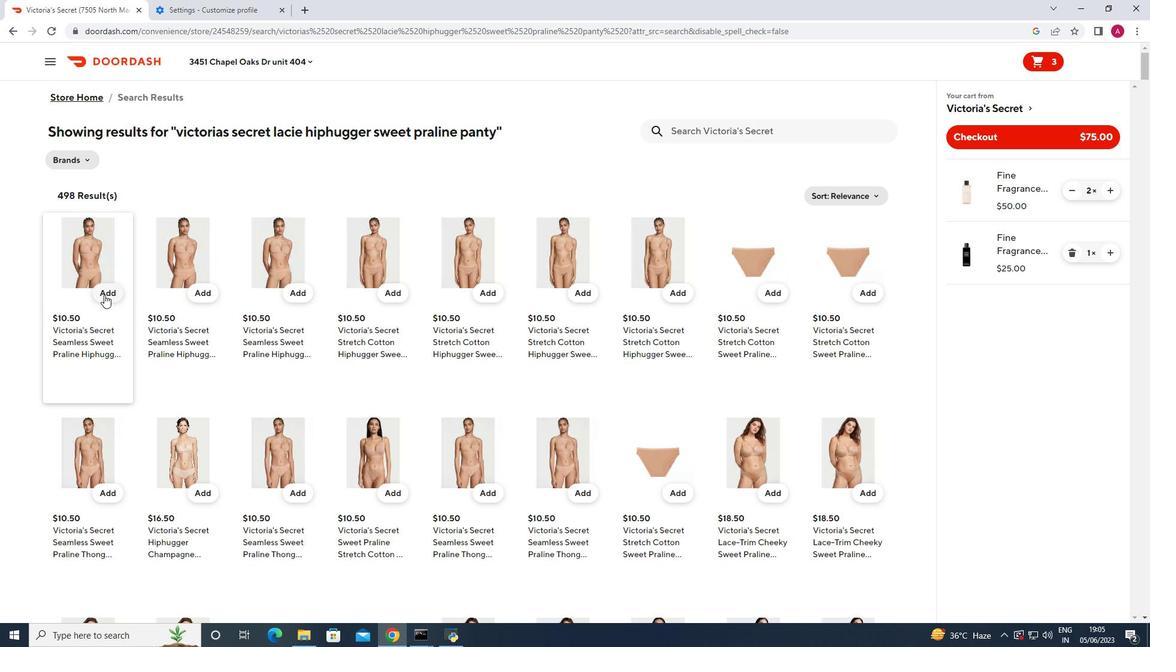 
Action: Mouse moved to (713, 133)
Screenshot: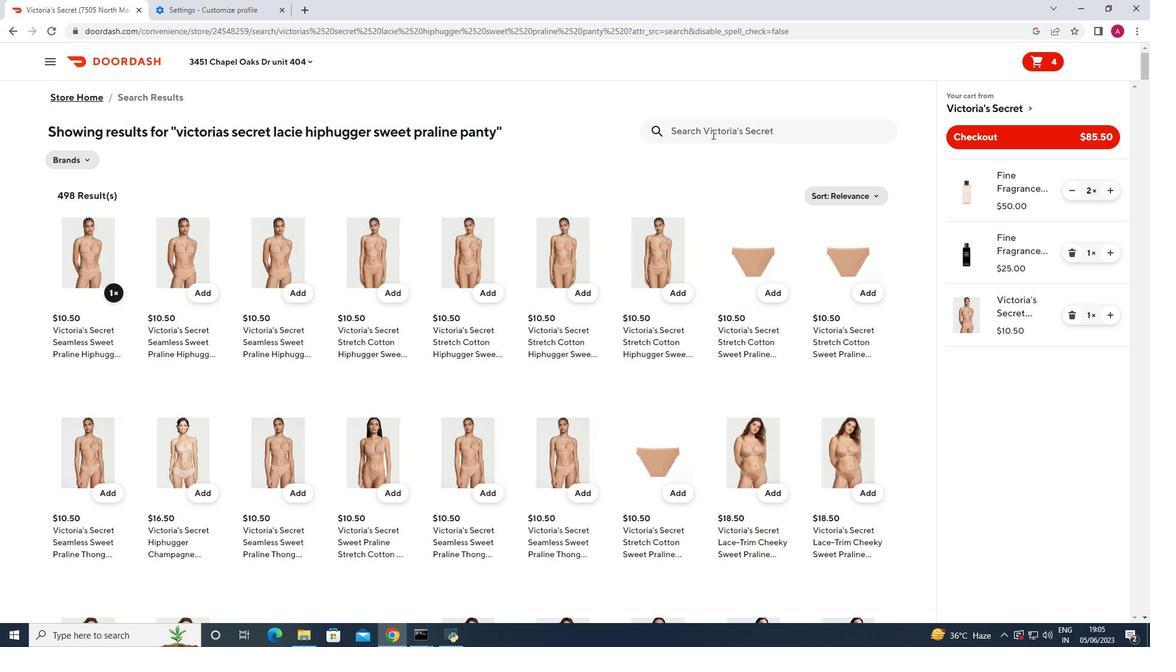 
Action: Mouse pressed left at (713, 133)
Screenshot: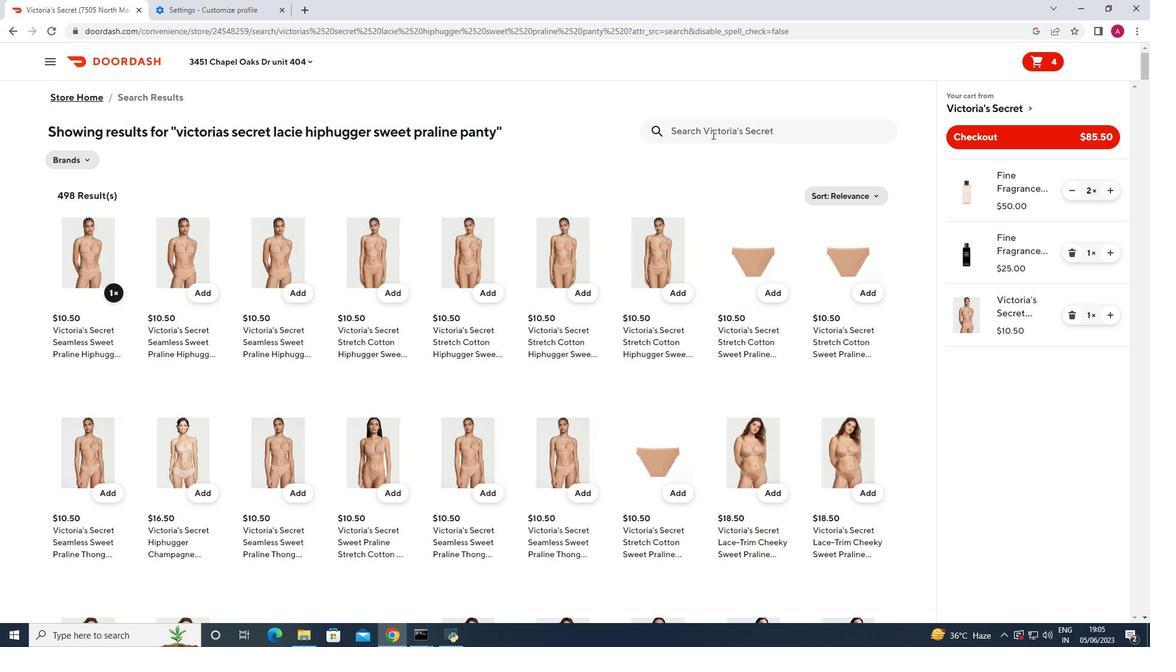 
Action: Key pressed fine<Key.space>fragrance<Key.space>lotion<Key.space>bomshell<Key.space>intense<Key.space><Key.enter>
Screenshot: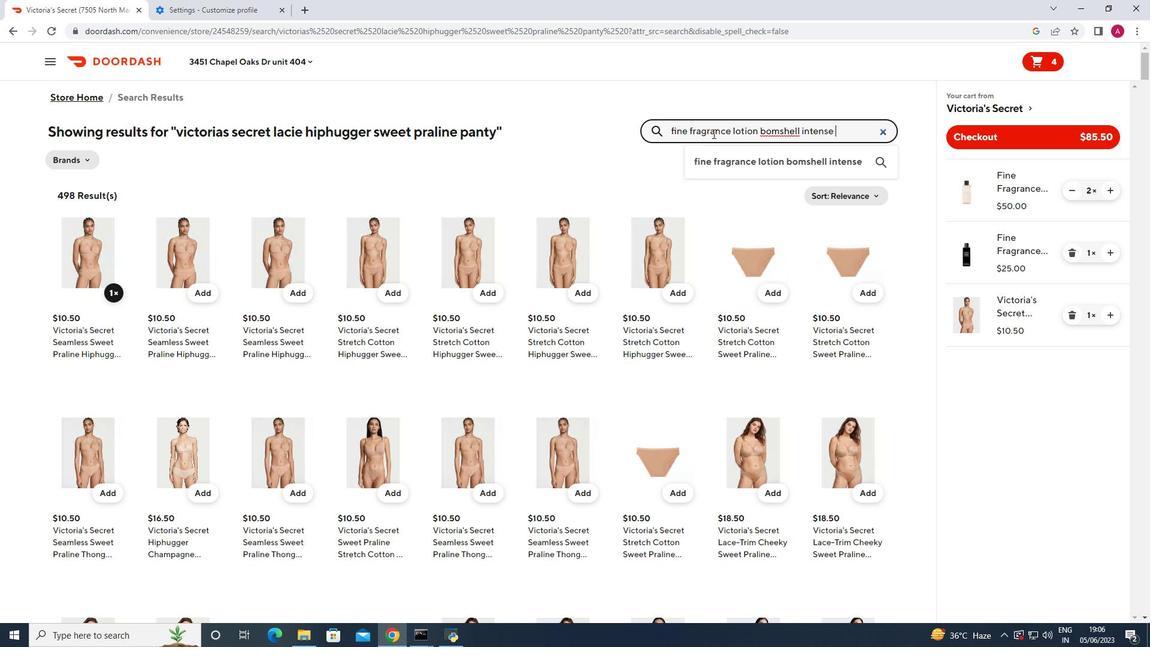 
Action: Mouse moved to (116, 312)
Screenshot: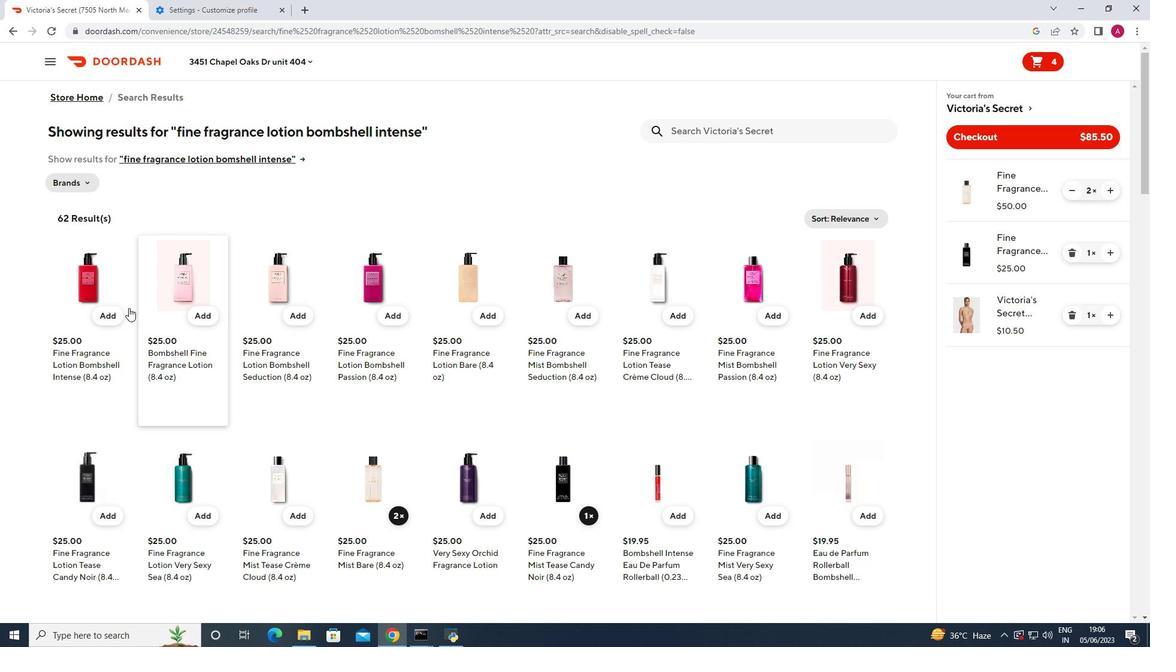 
Action: Mouse pressed left at (116, 312)
Screenshot: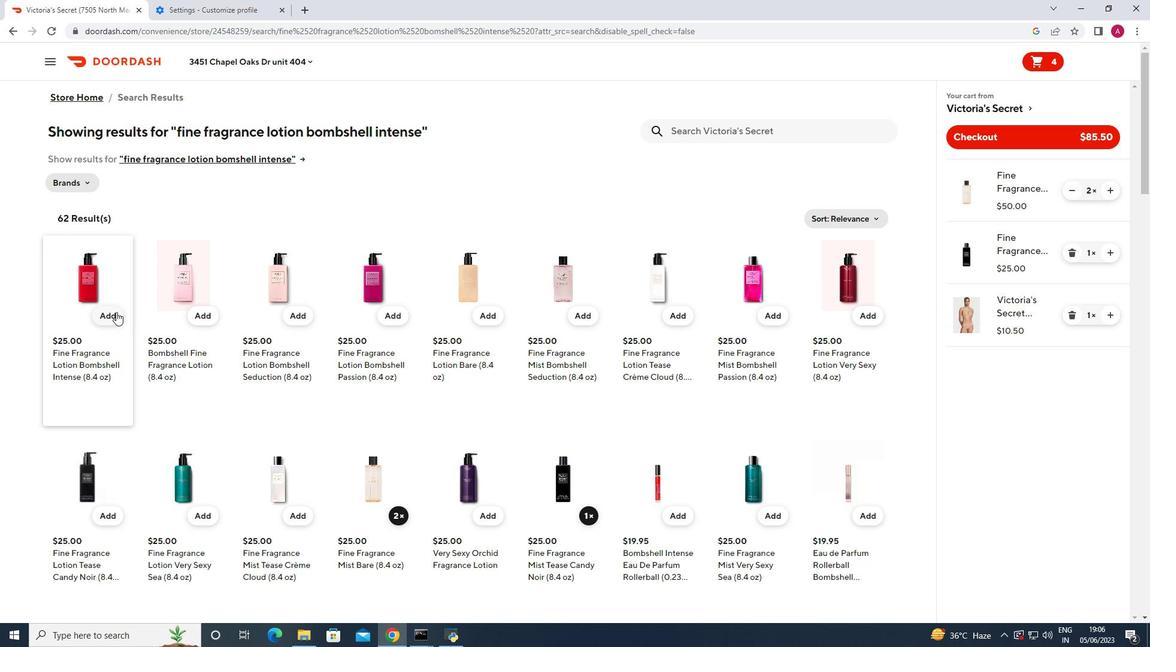 
Action: Mouse moved to (1111, 373)
Screenshot: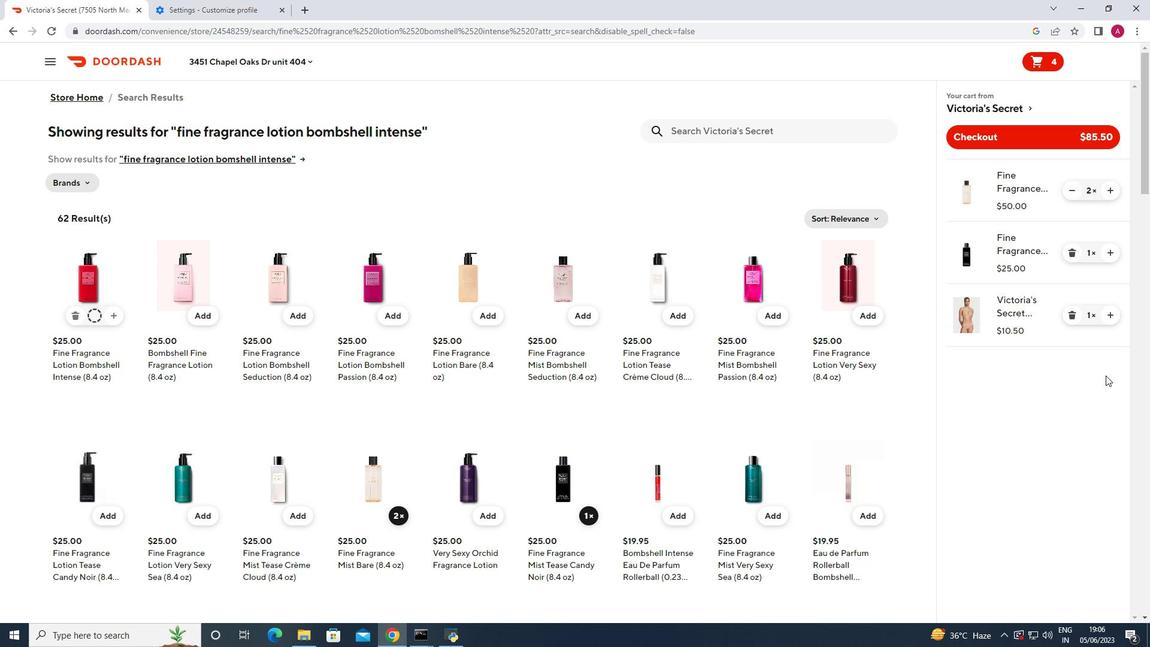 
Action: Mouse pressed left at (1111, 373)
Screenshot: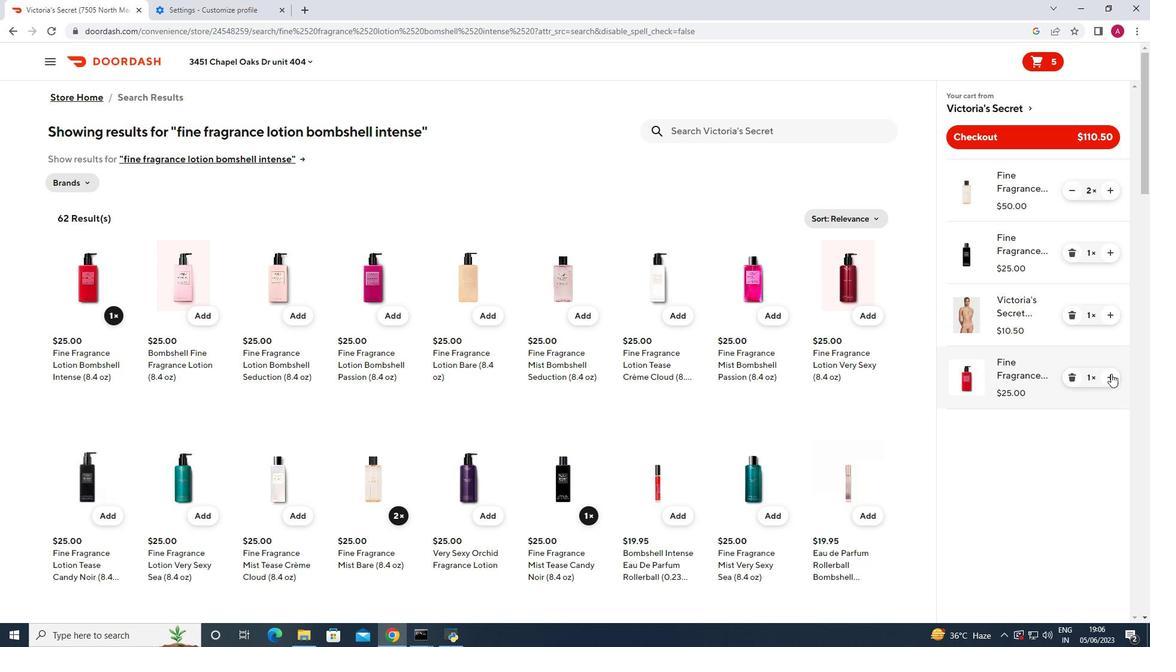 
Action: Mouse moved to (1017, 136)
Screenshot: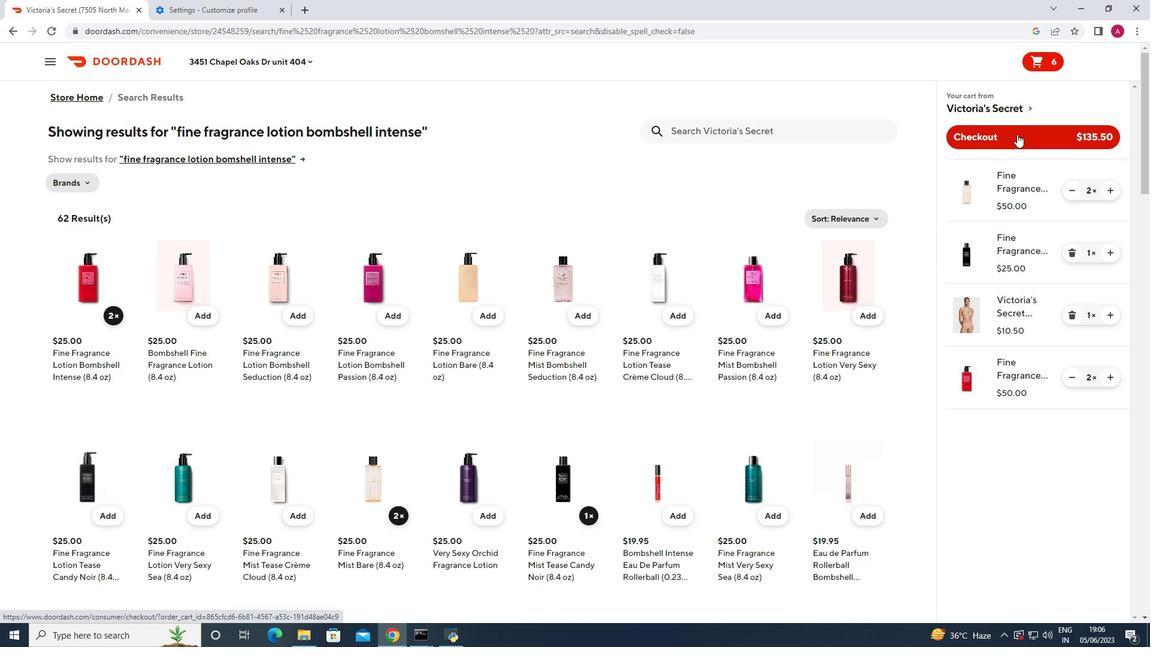 
Action: Mouse pressed left at (1017, 136)
Screenshot: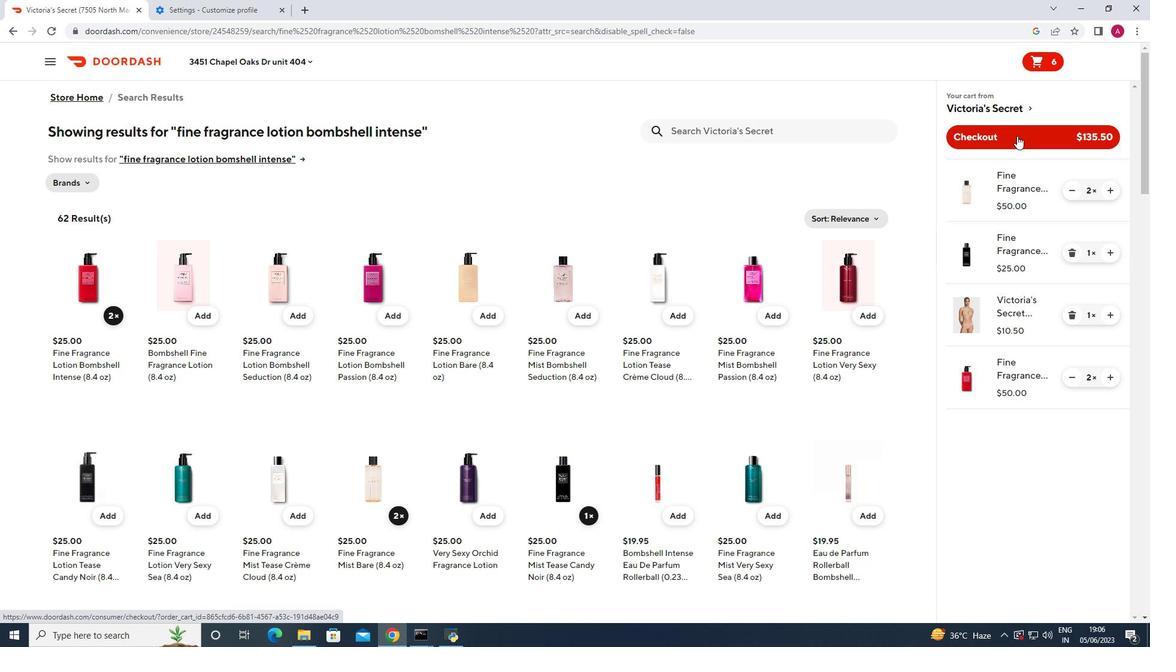 
